 Task: Add Attachment from "Attach a link" to Card Card0000000192 in Board Board0000000048 in Workspace WS0000000016 in Trello. Add Cover Red to Card Card0000000192 in Board Board0000000048 in Workspace WS0000000016 in Trello. Add "Join Card" Button Button0000000192  to Card Card0000000192 in Board Board0000000048 in Workspace WS0000000016 in Trello. Add Description DS0000000192 to Card Card0000000192 in Board Board0000000048 in Workspace WS0000000016 in Trello. Add Comment CM0000000192 to Card Card0000000192 in Board Board0000000048 in Workspace WS0000000016 in Trello
Action: Mouse moved to (645, 33)
Screenshot: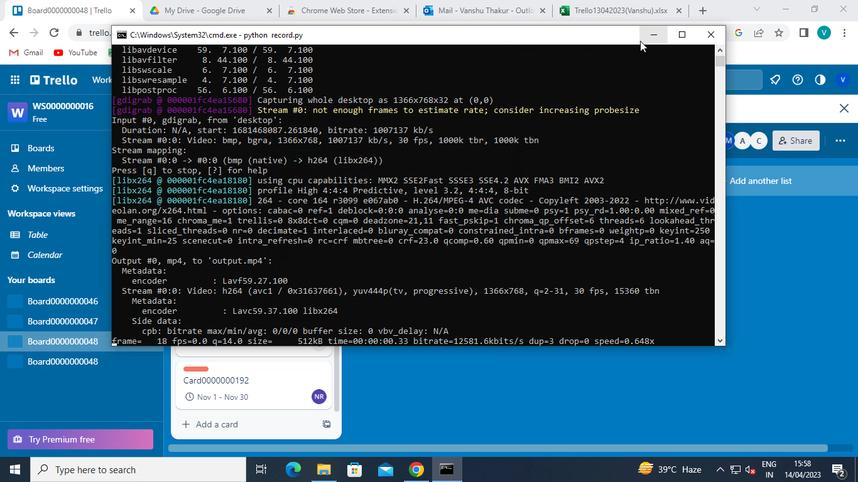 
Action: Mouse pressed left at (645, 33)
Screenshot: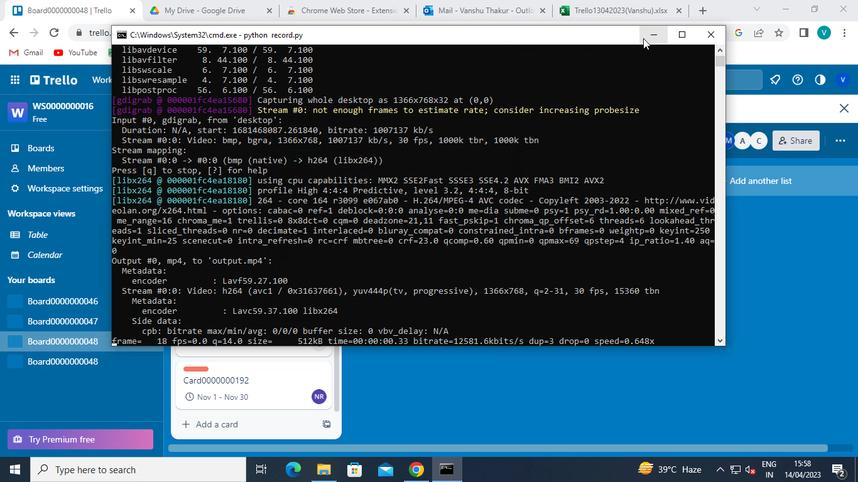
Action: Mouse moved to (257, 389)
Screenshot: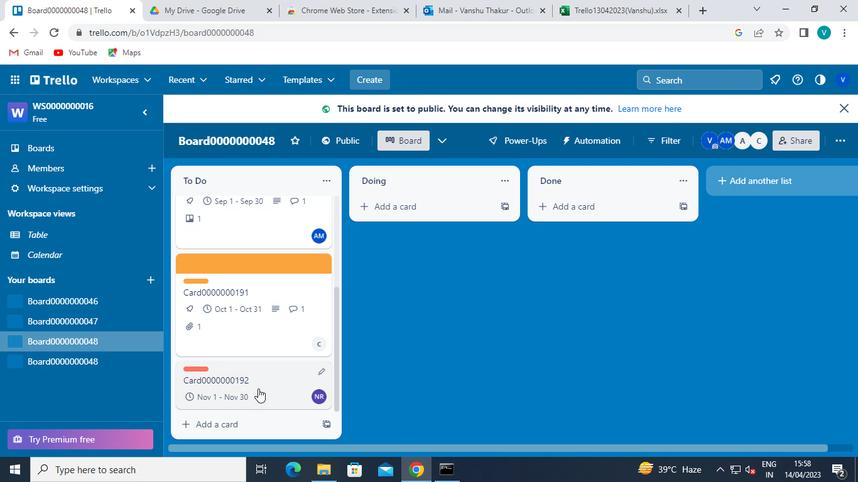 
Action: Mouse pressed left at (257, 389)
Screenshot: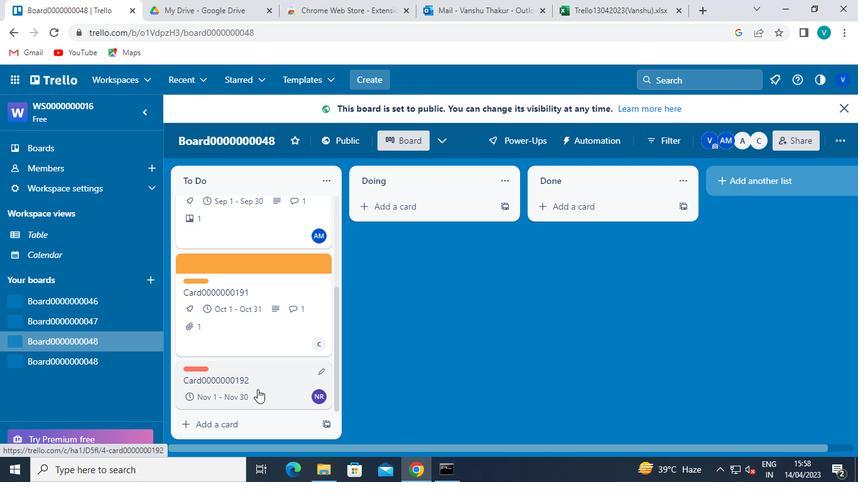 
Action: Mouse moved to (573, 325)
Screenshot: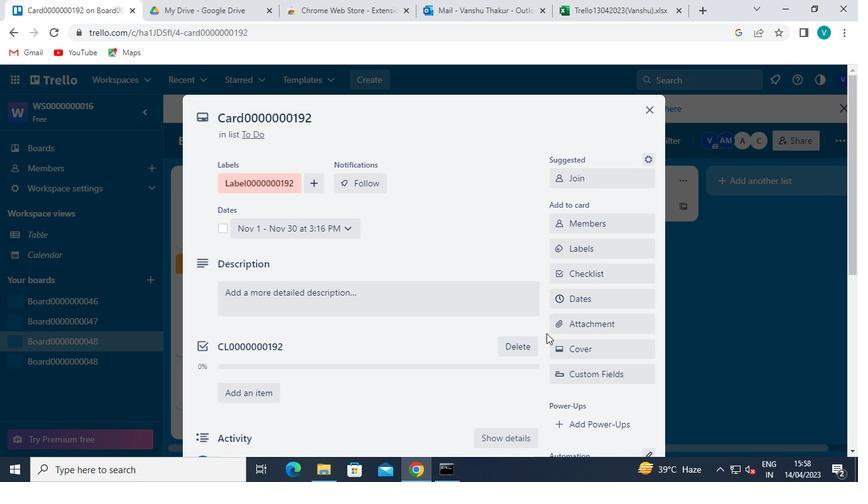 
Action: Mouse pressed left at (573, 325)
Screenshot: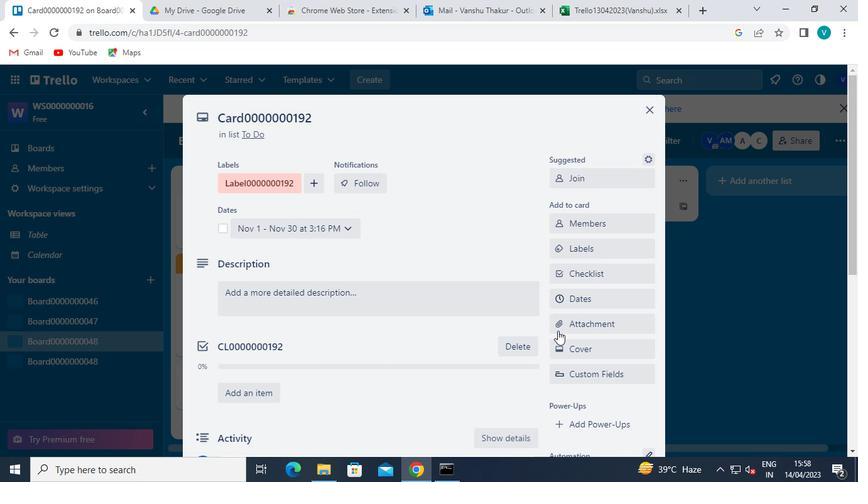 
Action: Mouse moved to (592, 279)
Screenshot: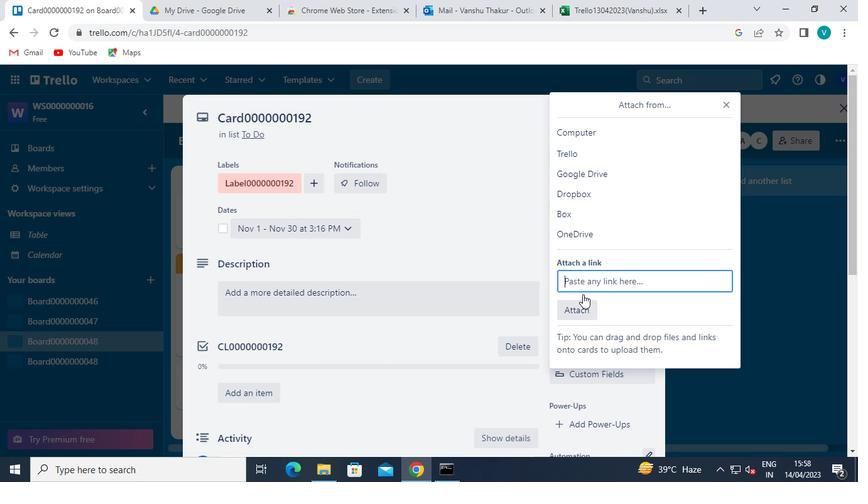 
Action: Mouse pressed left at (592, 279)
Screenshot: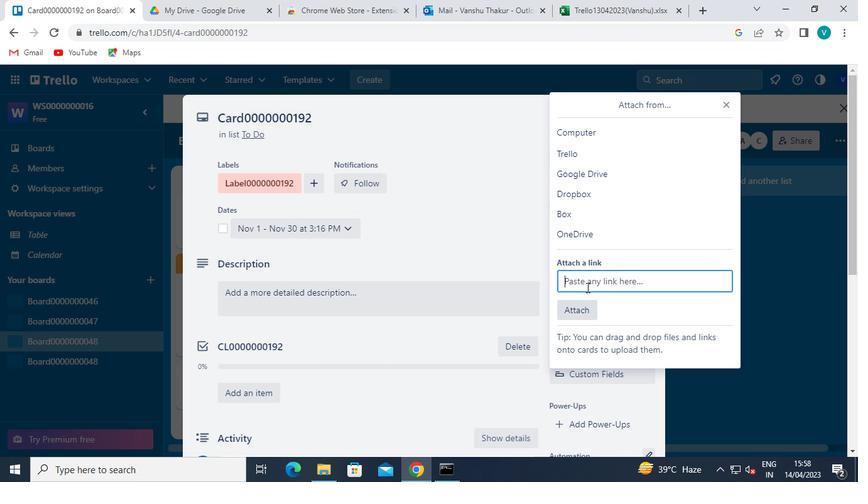 
Action: Keyboard Key.ctrl_l
Screenshot: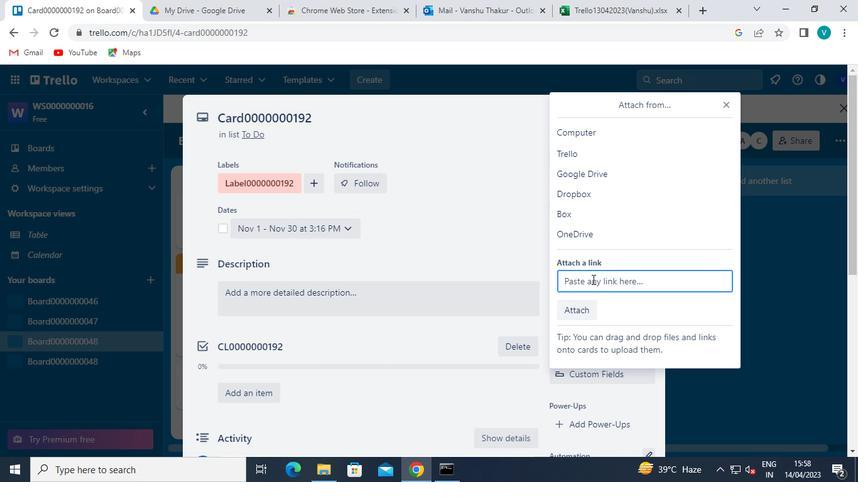 
Action: Keyboard \x16
Screenshot: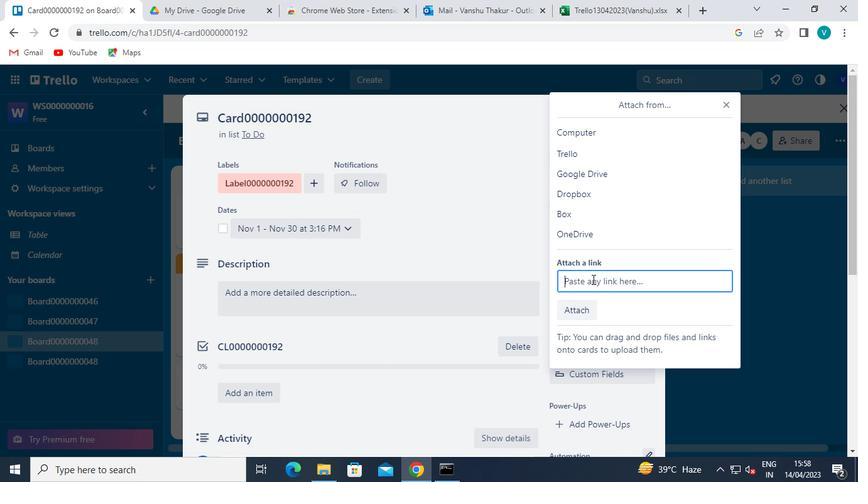
Action: Mouse moved to (574, 348)
Screenshot: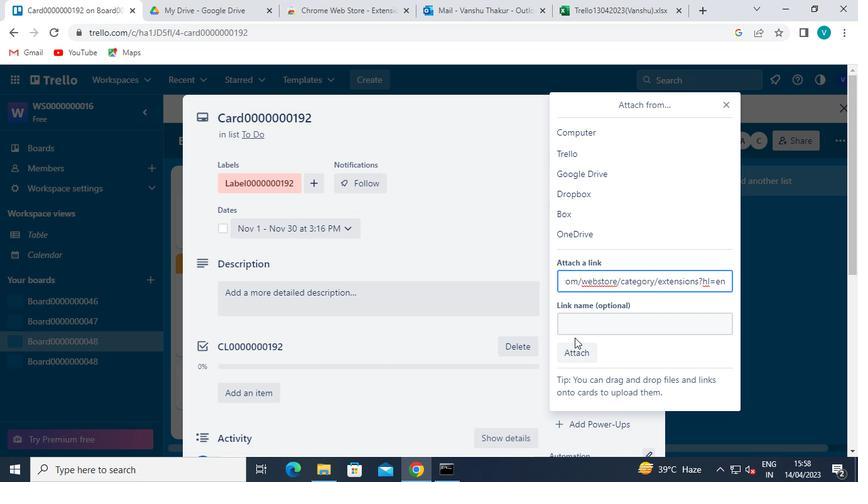 
Action: Mouse pressed left at (574, 348)
Screenshot: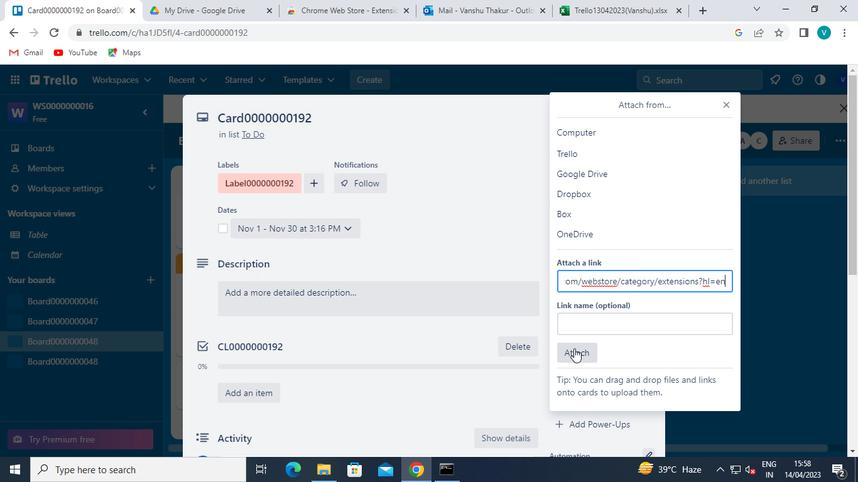 
Action: Mouse moved to (578, 353)
Screenshot: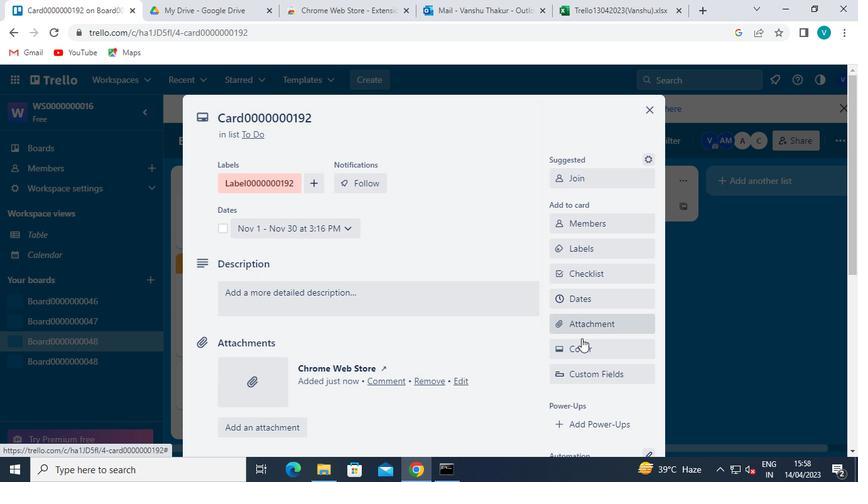 
Action: Mouse pressed left at (578, 353)
Screenshot: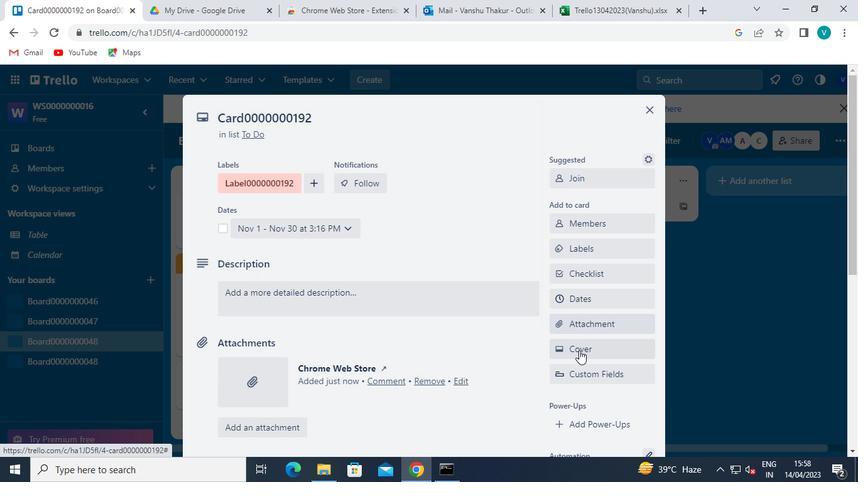 
Action: Mouse moved to (688, 220)
Screenshot: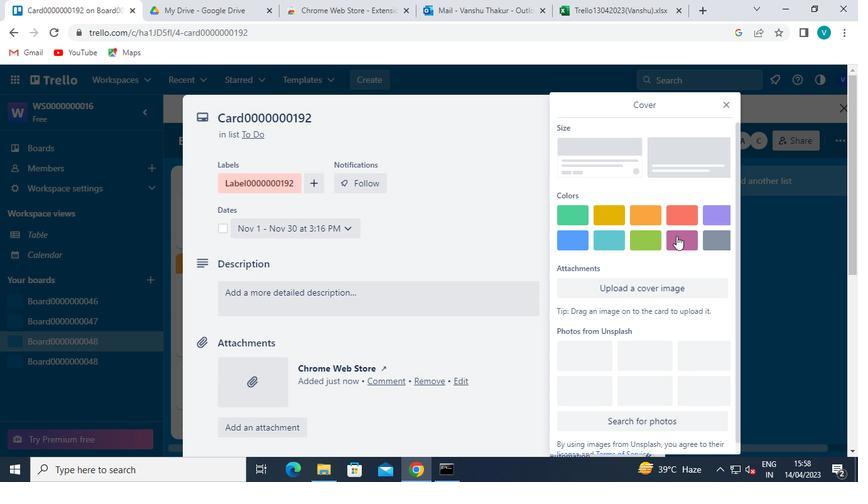 
Action: Mouse pressed left at (688, 220)
Screenshot: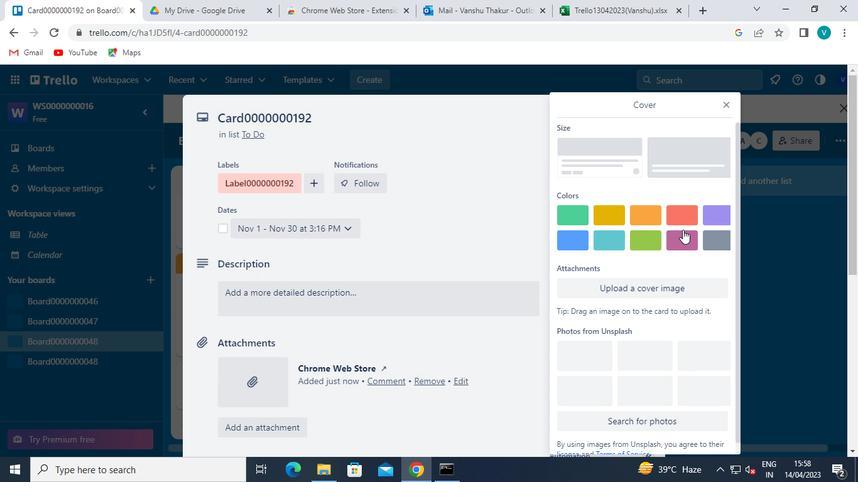 
Action: Mouse moved to (728, 105)
Screenshot: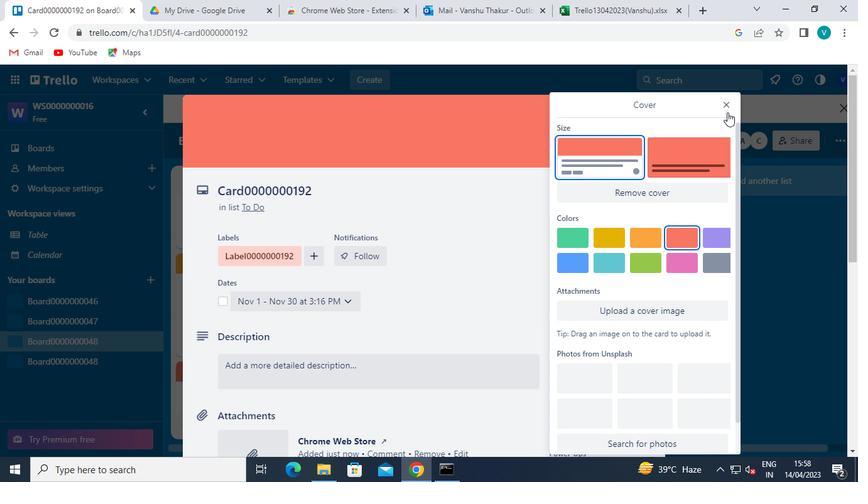 
Action: Mouse pressed left at (728, 105)
Screenshot: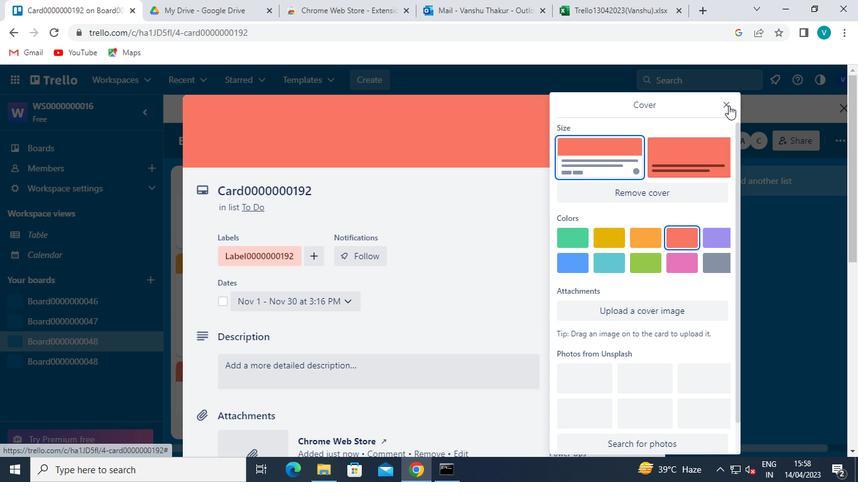 
Action: Mouse moved to (594, 413)
Screenshot: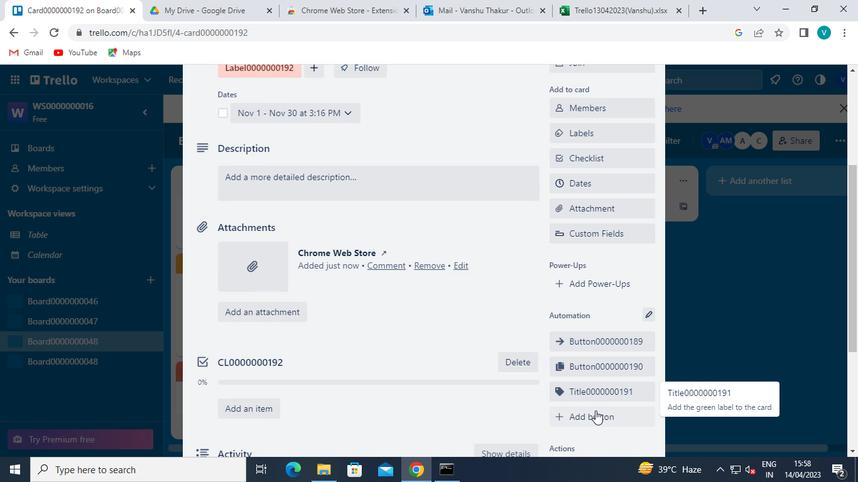 
Action: Mouse pressed left at (594, 413)
Screenshot: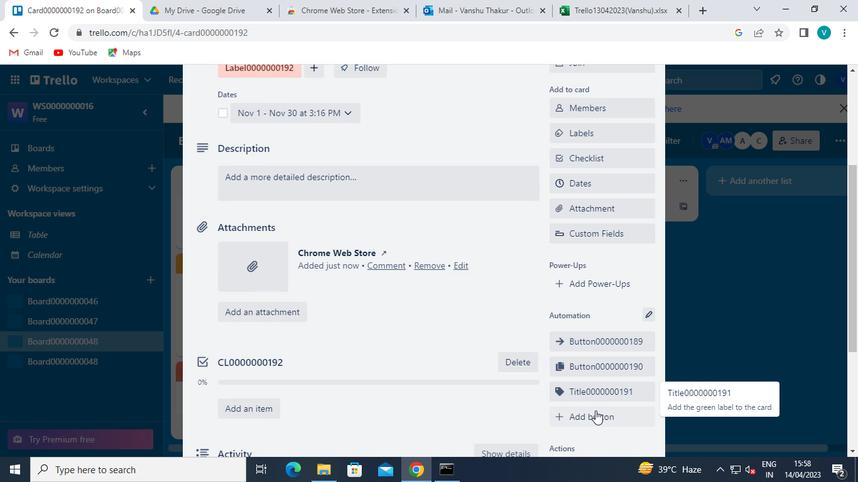 
Action: Mouse moved to (607, 239)
Screenshot: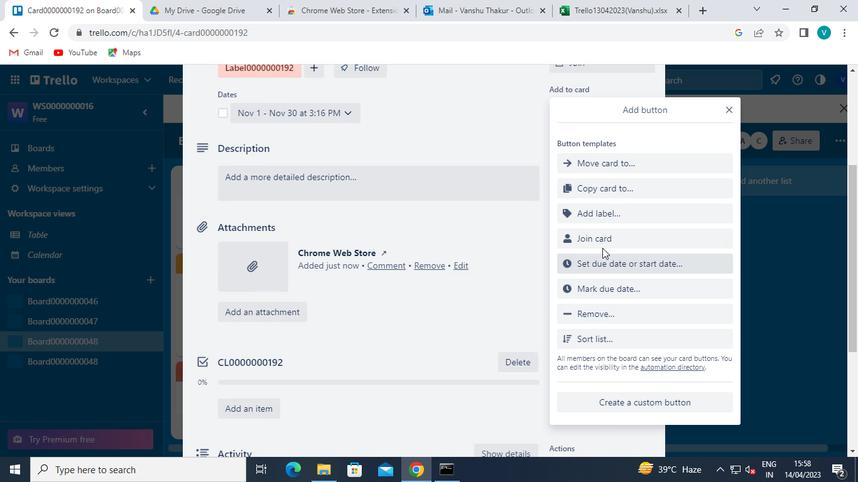 
Action: Mouse pressed left at (607, 239)
Screenshot: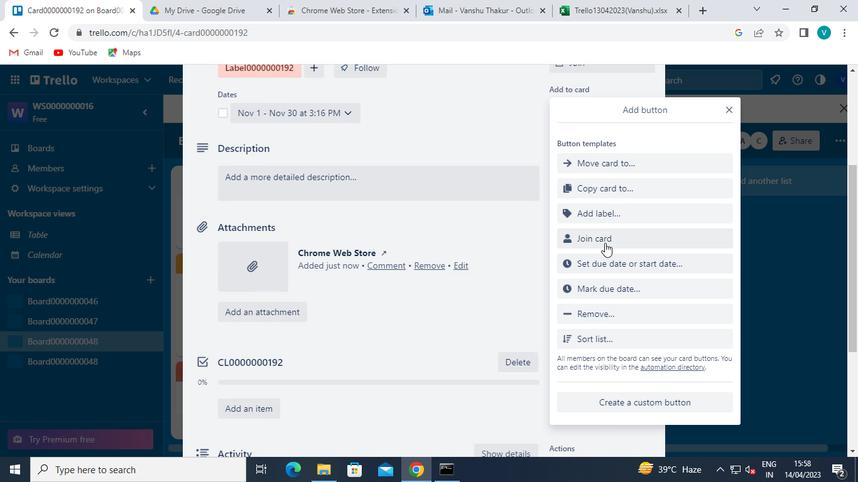 
Action: Mouse moved to (621, 239)
Screenshot: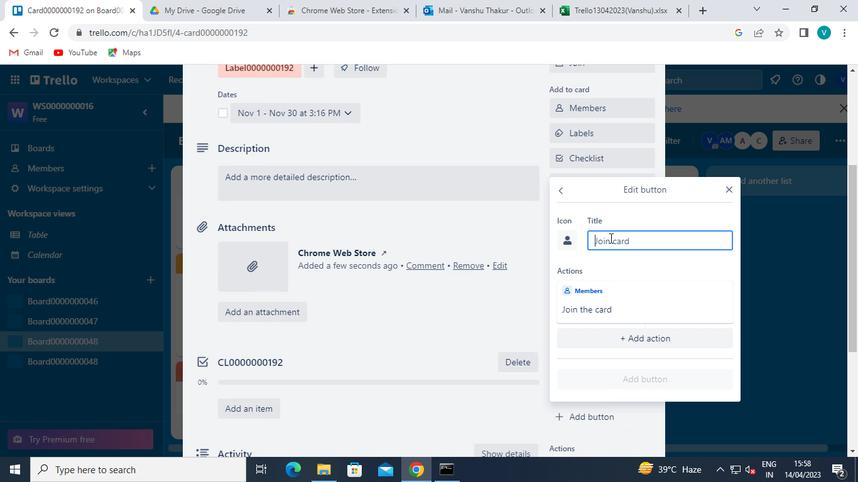 
Action: Keyboard Key.shift
Screenshot: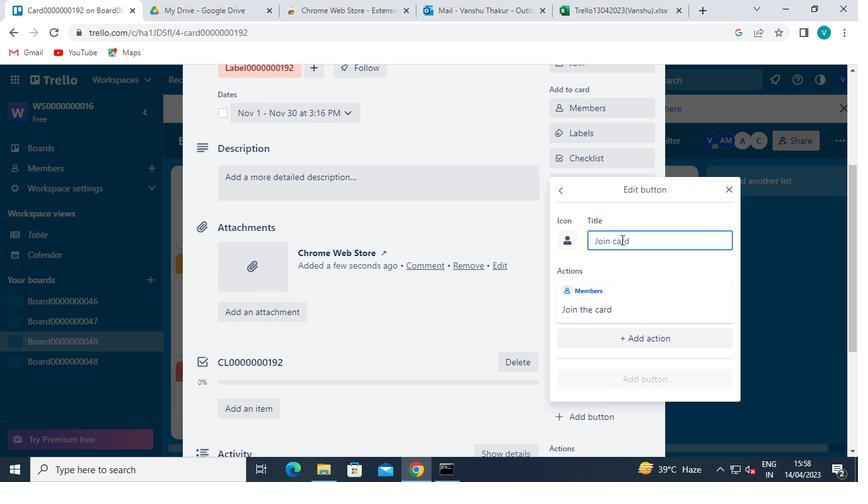 
Action: Keyboard B
Screenshot: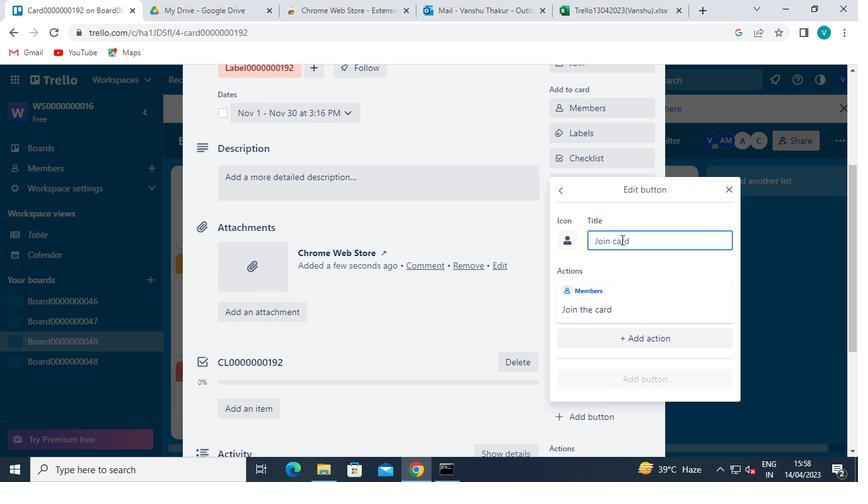 
Action: Keyboard u
Screenshot: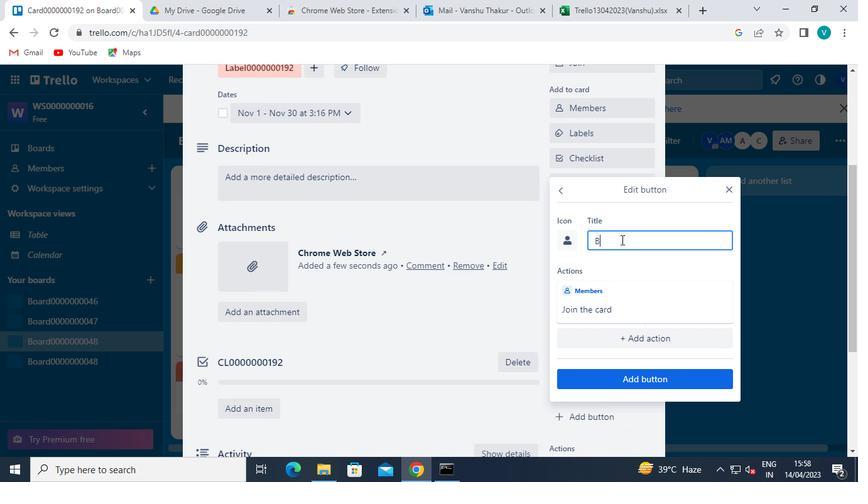 
Action: Keyboard t
Screenshot: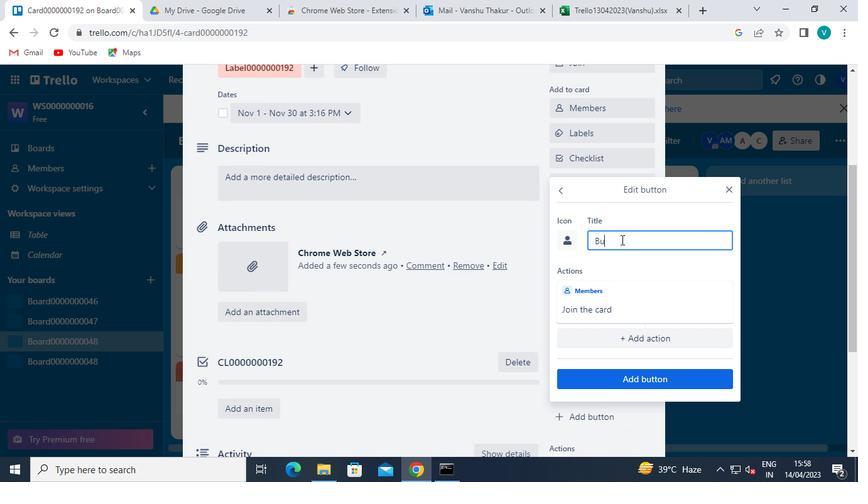 
Action: Keyboard t
Screenshot: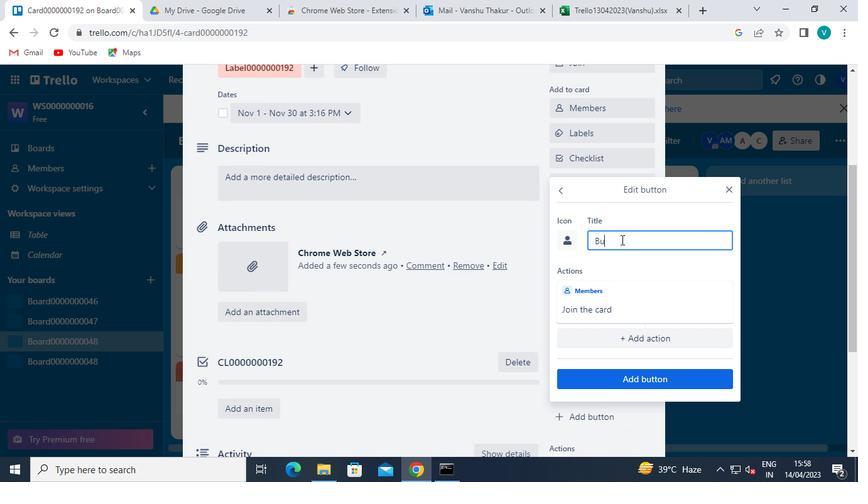 
Action: Keyboard o
Screenshot: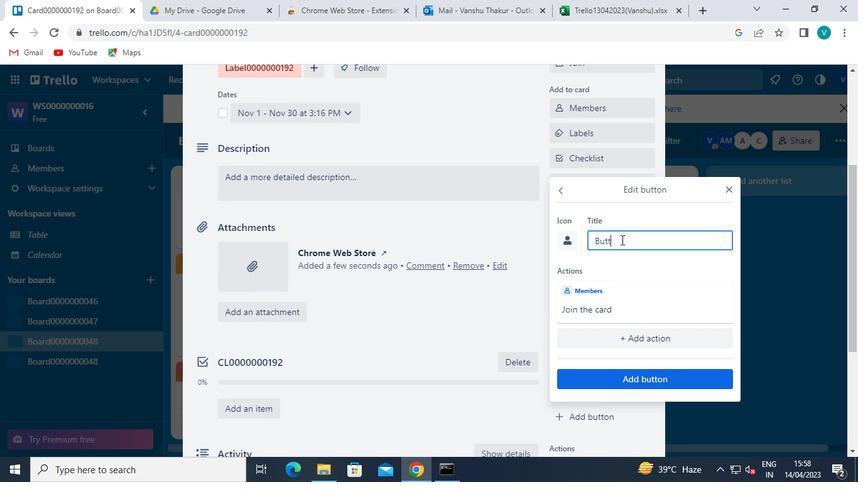 
Action: Keyboard n
Screenshot: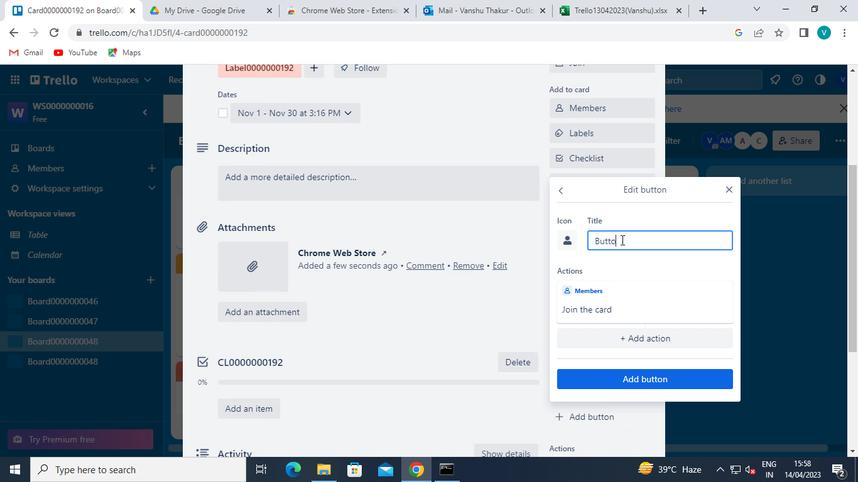 
Action: Keyboard <96>
Screenshot: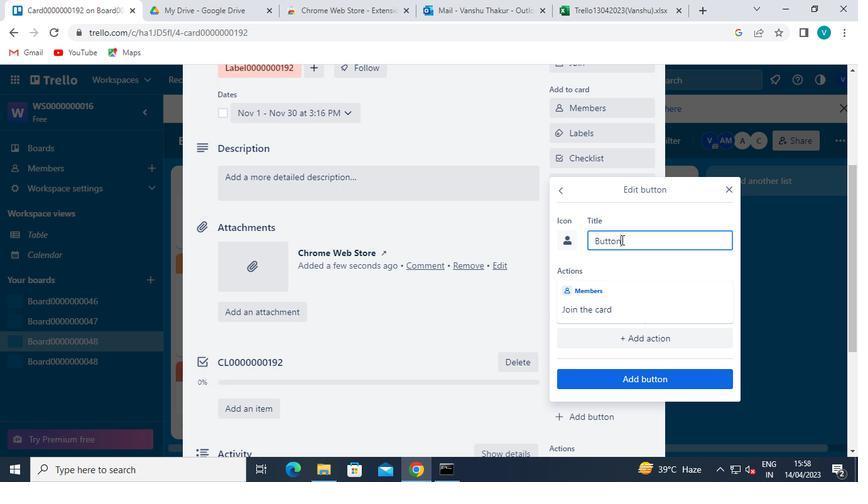 
Action: Keyboard <96>
Screenshot: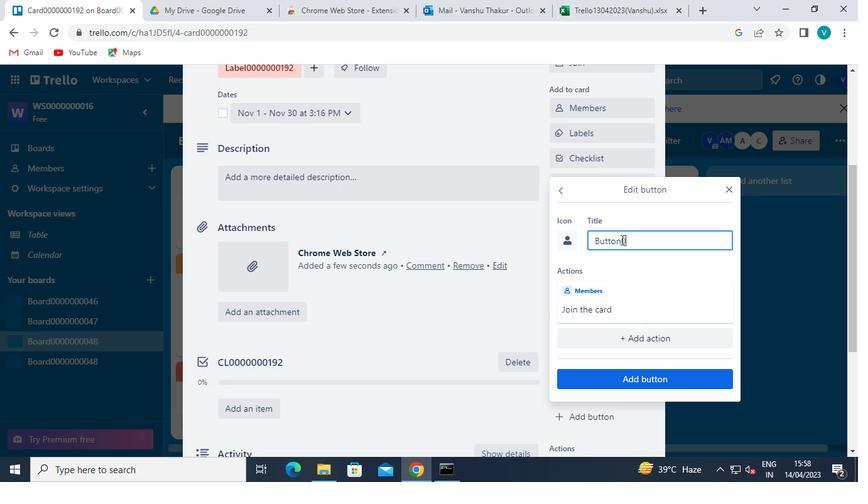 
Action: Keyboard <96>
Screenshot: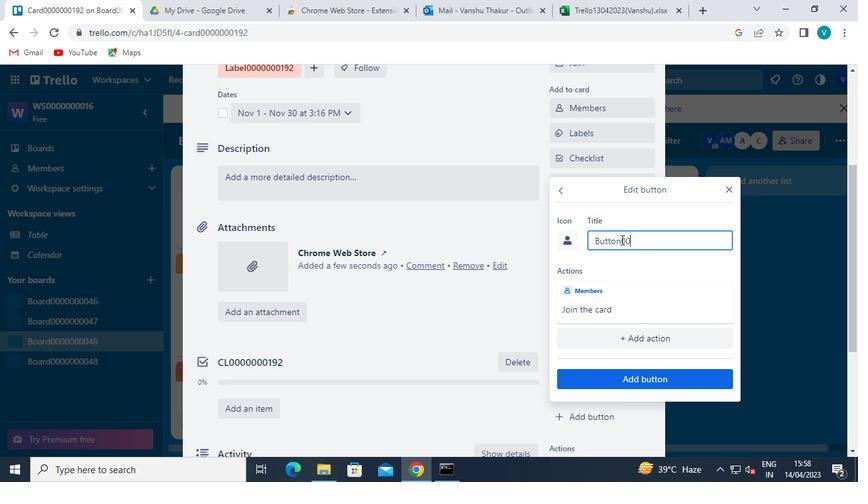 
Action: Keyboard <96>
Screenshot: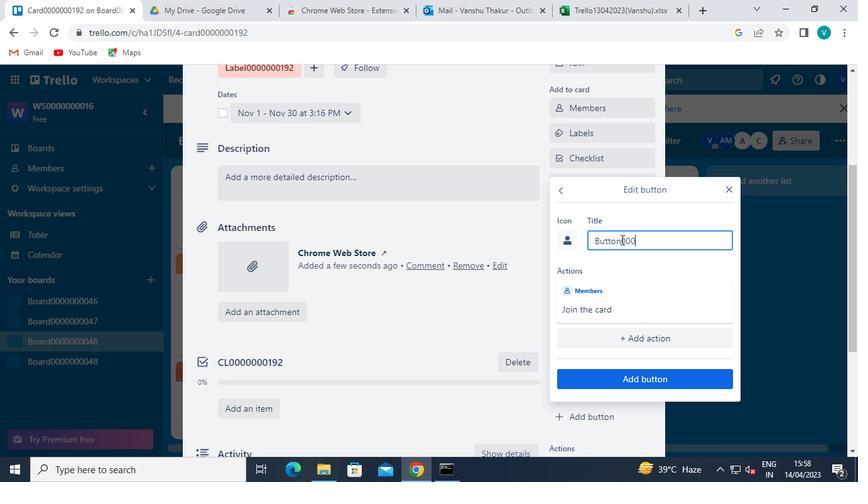 
Action: Keyboard <96>
Screenshot: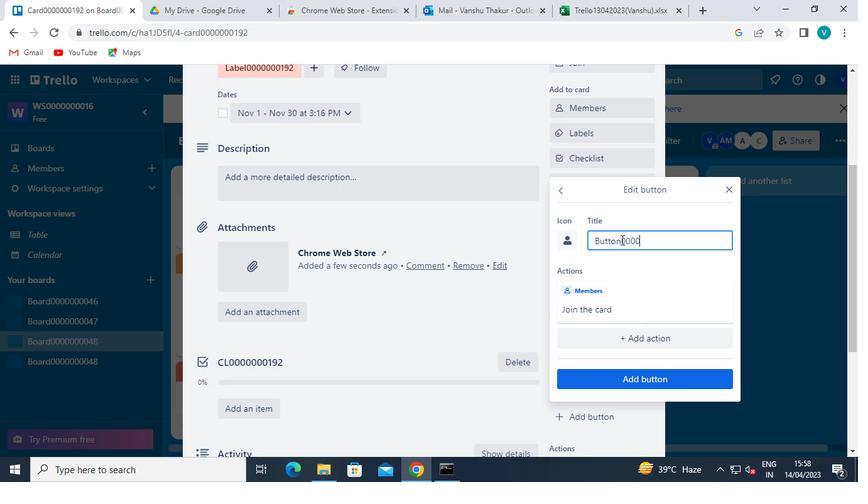 
Action: Keyboard <96>
Screenshot: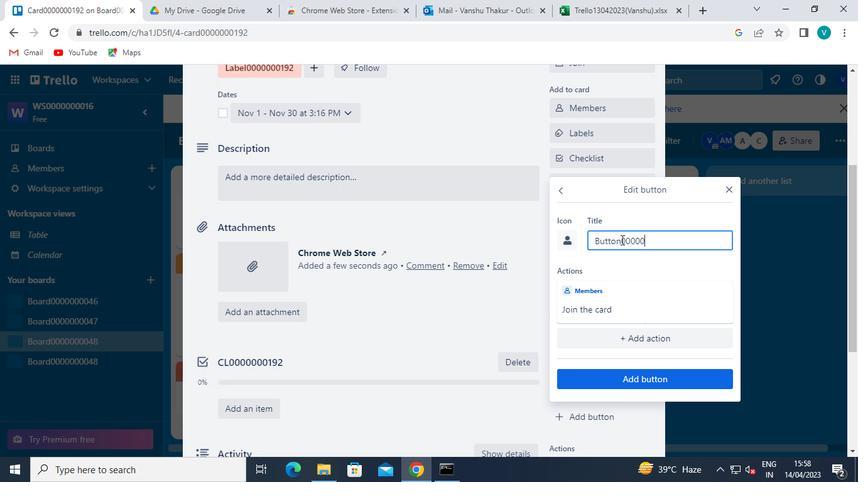 
Action: Keyboard <96>
Screenshot: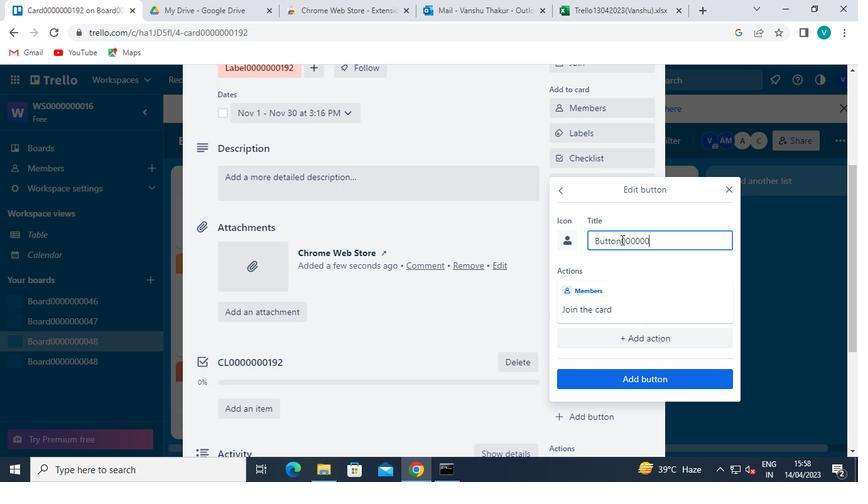 
Action: Keyboard <97>
Screenshot: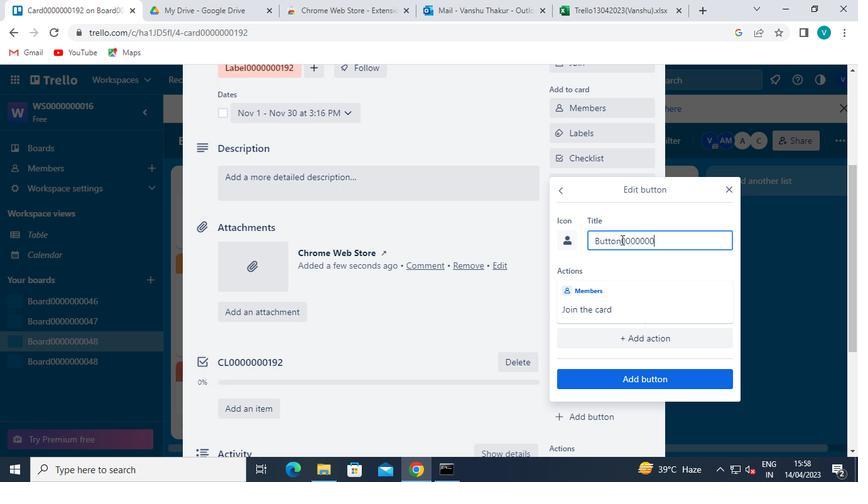 
Action: Keyboard <105>
Screenshot: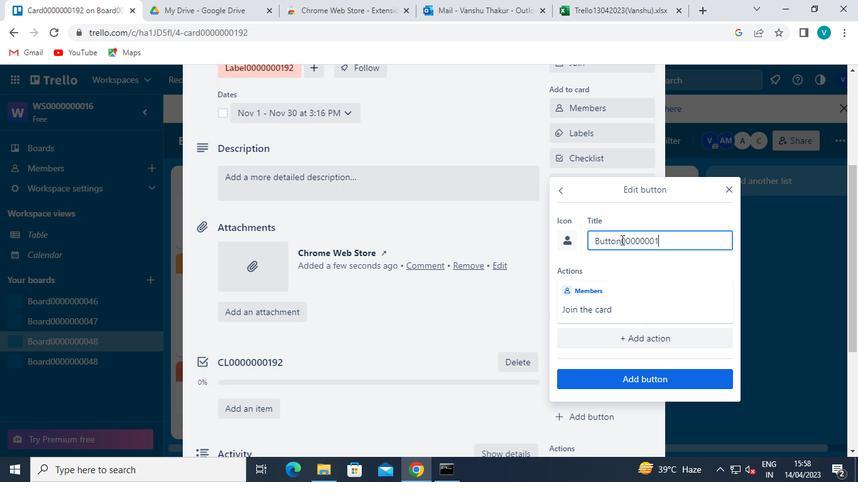 
Action: Keyboard <98>
Screenshot: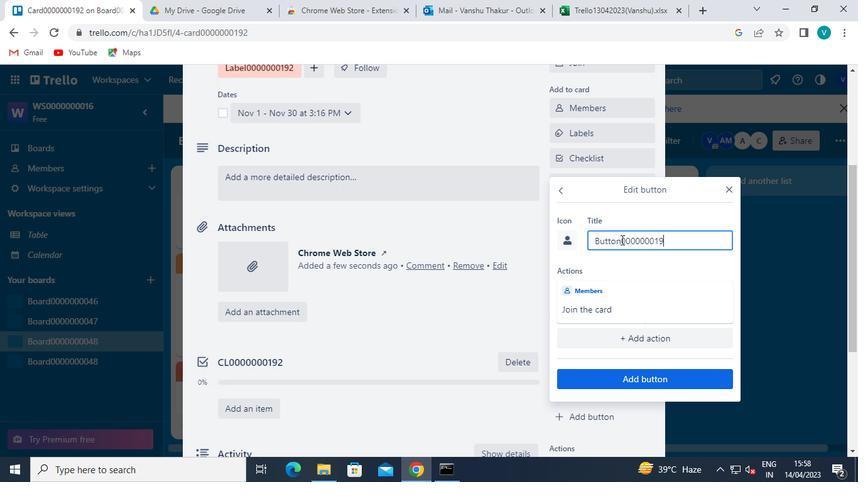 
Action: Mouse moved to (635, 376)
Screenshot: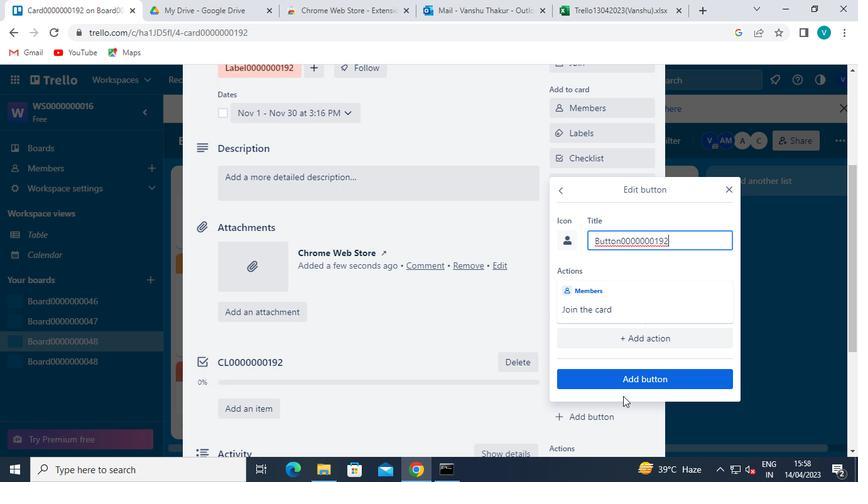
Action: Mouse pressed left at (635, 376)
Screenshot: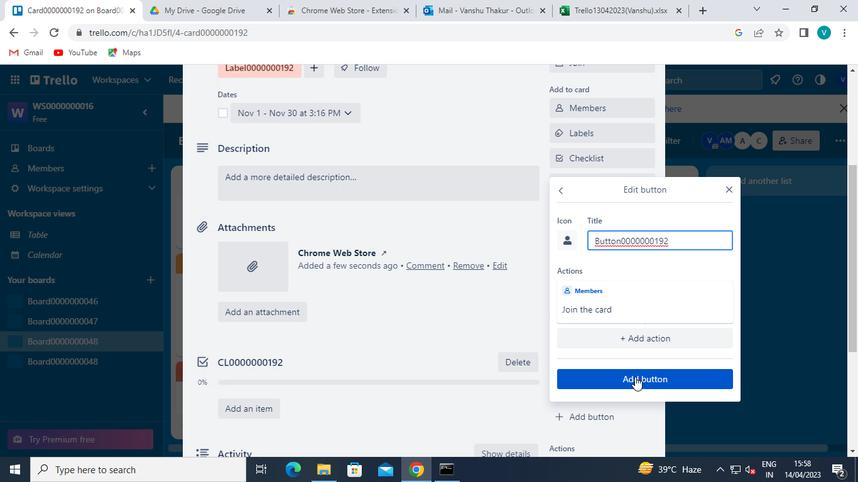 
Action: Mouse moved to (274, 180)
Screenshot: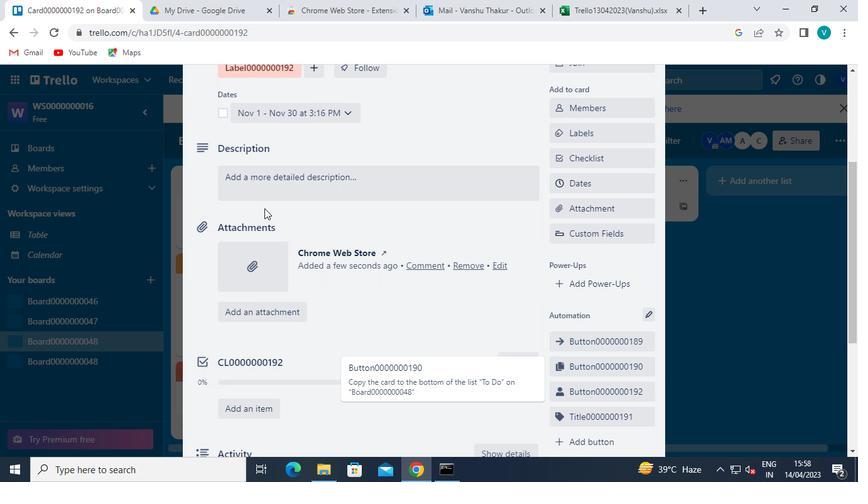 
Action: Mouse pressed left at (274, 180)
Screenshot: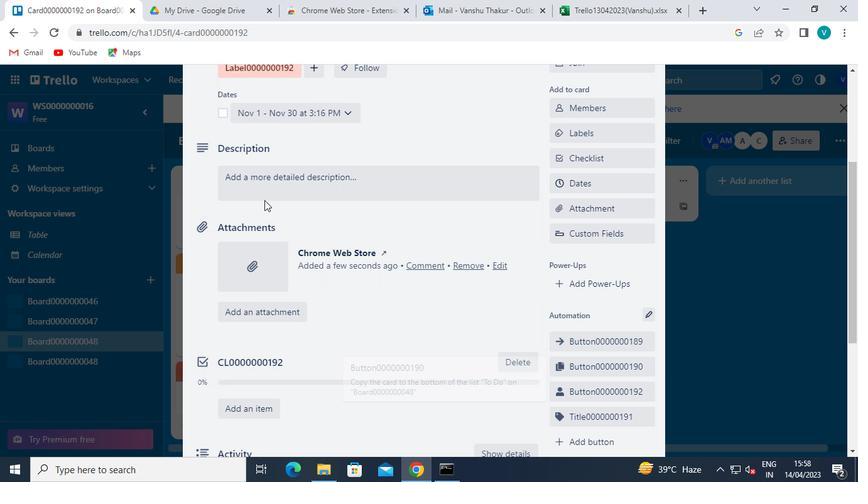 
Action: Mouse moved to (272, 204)
Screenshot: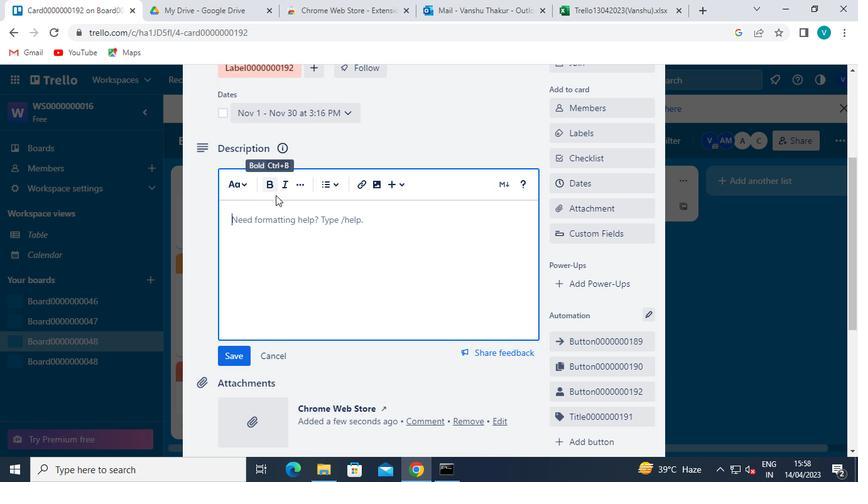 
Action: Keyboard Key.shift
Screenshot: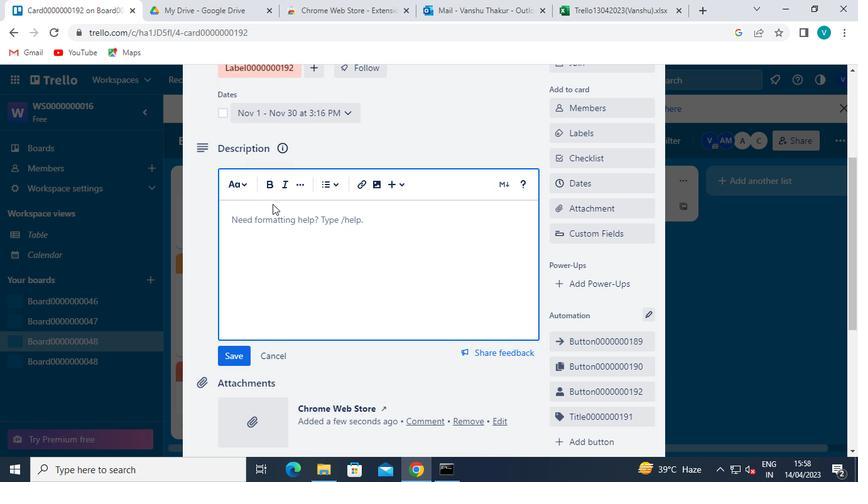 
Action: Keyboard D
Screenshot: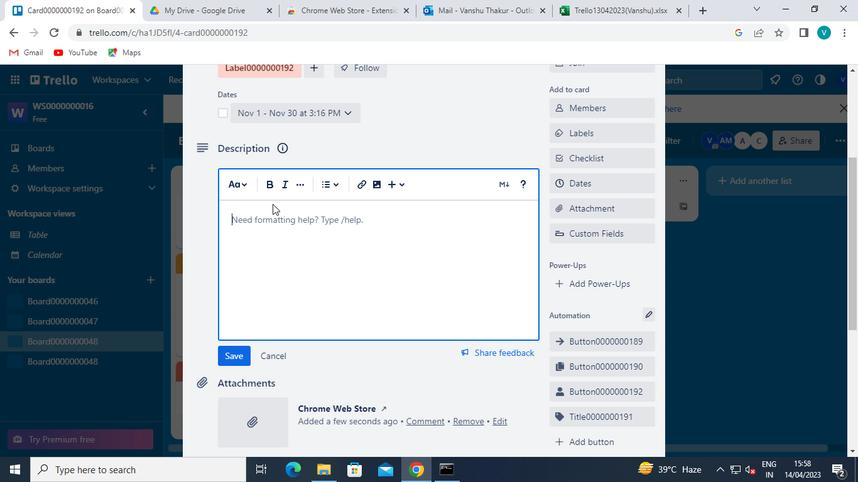 
Action: Keyboard S
Screenshot: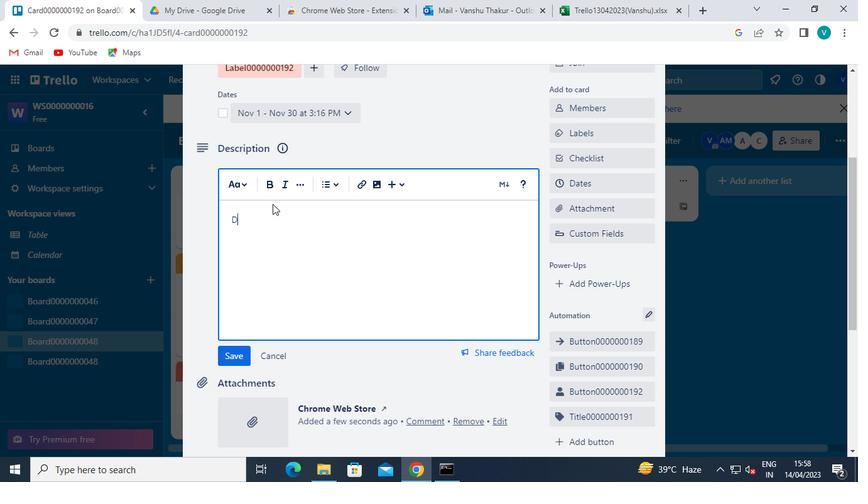 
Action: Keyboard <96>
Screenshot: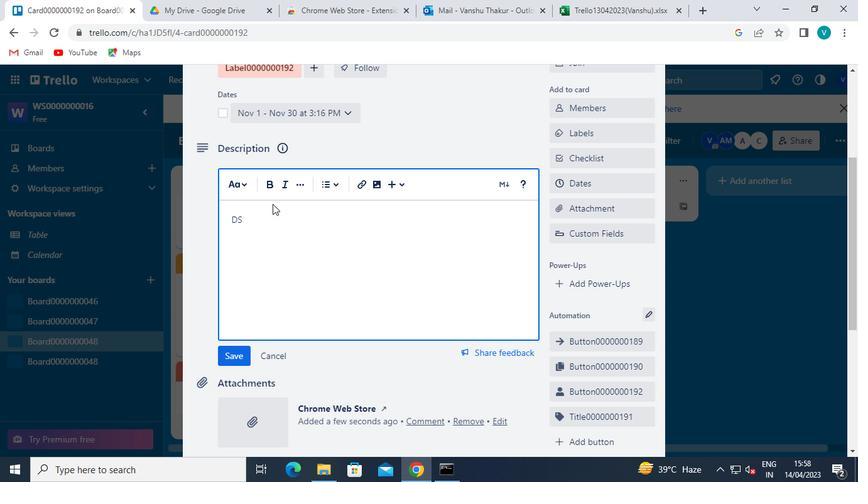 
Action: Keyboard <96>
Screenshot: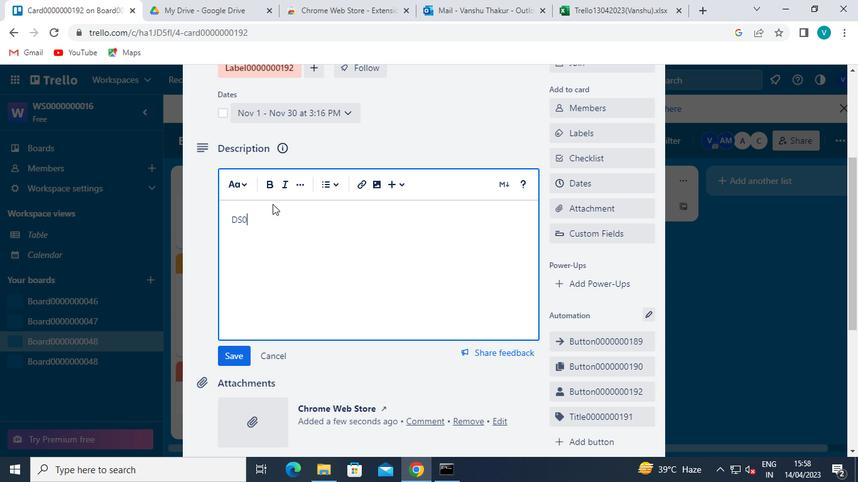 
Action: Keyboard <96>
Screenshot: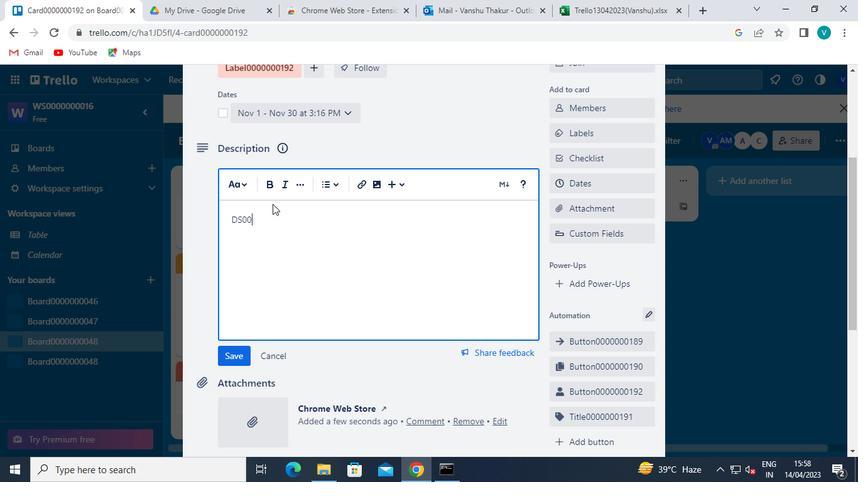 
Action: Keyboard <96>
Screenshot: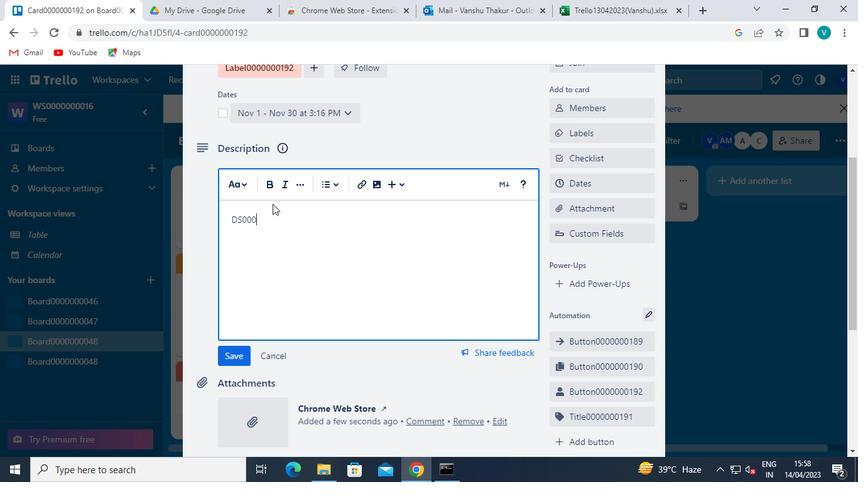 
Action: Keyboard <96>
Screenshot: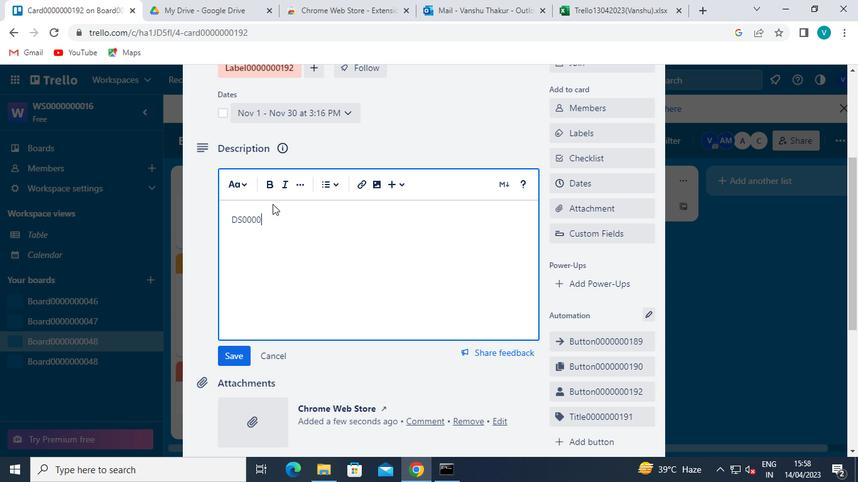 
Action: Keyboard <96>
Screenshot: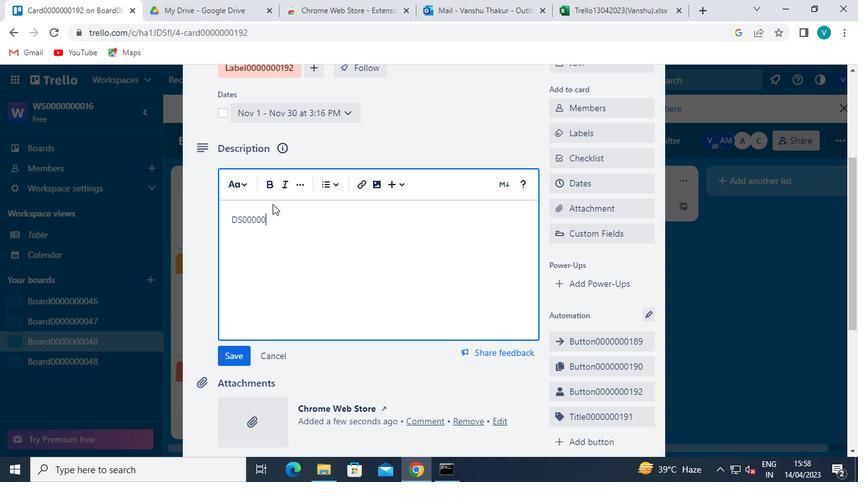 
Action: Keyboard <96>
Screenshot: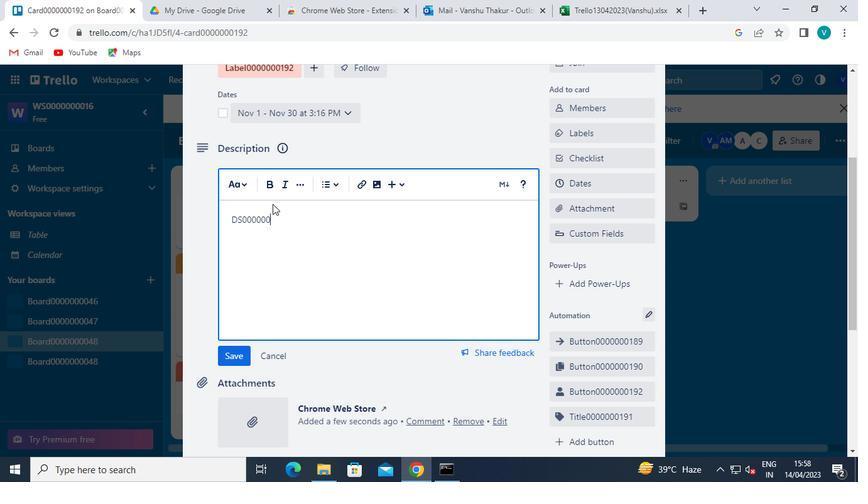 
Action: Keyboard <97>
Screenshot: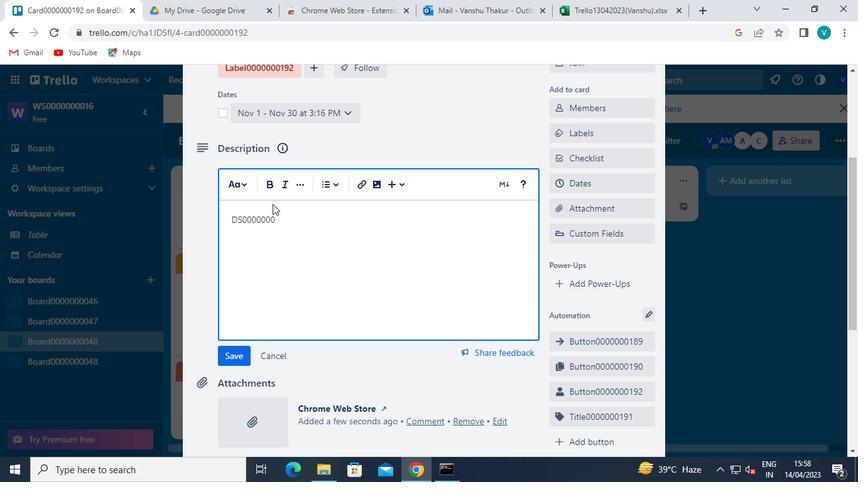
Action: Keyboard <105>
Screenshot: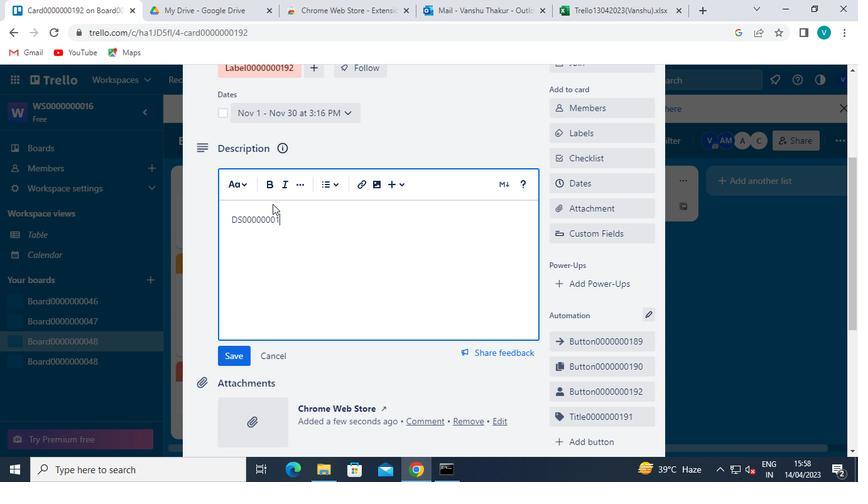 
Action: Keyboard <98>
Screenshot: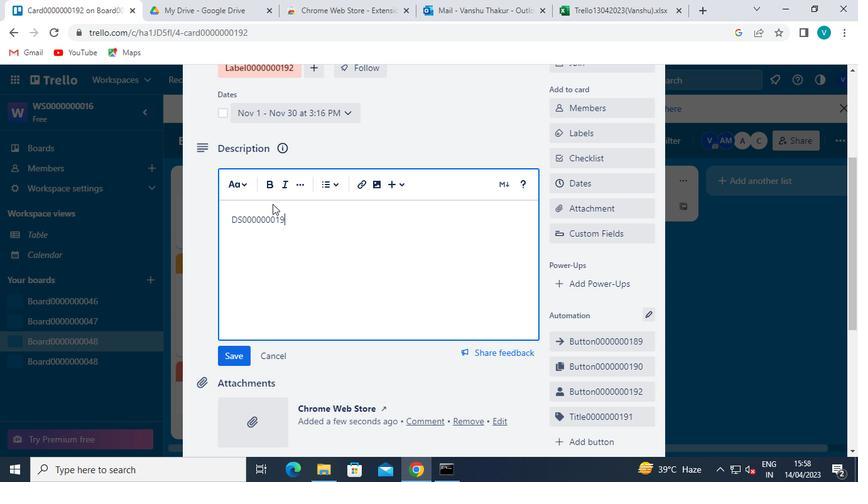 
Action: Mouse moved to (236, 354)
Screenshot: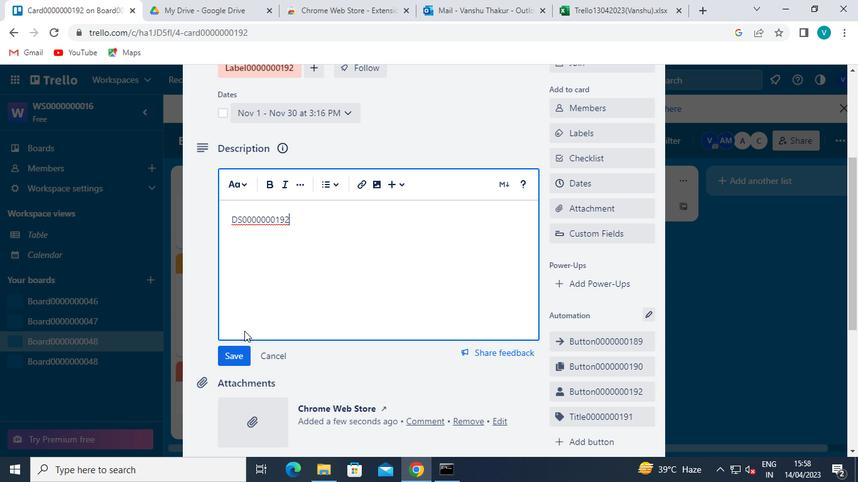 
Action: Mouse pressed left at (236, 354)
Screenshot: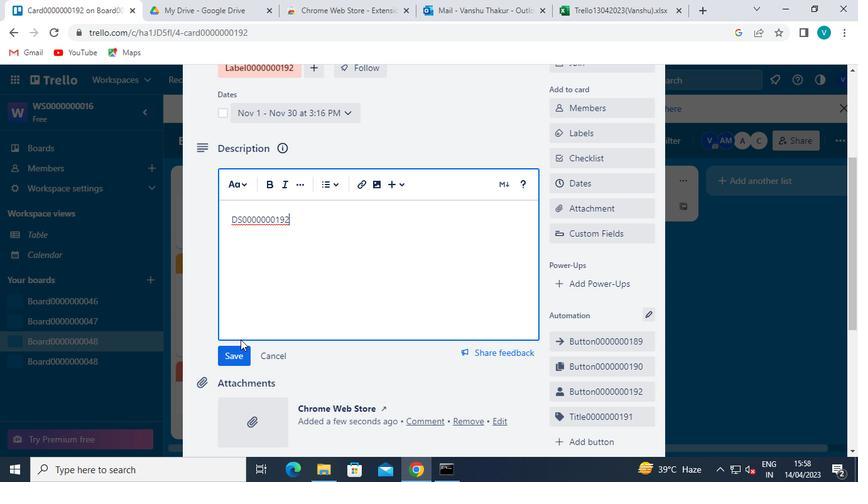
Action: Mouse moved to (287, 234)
Screenshot: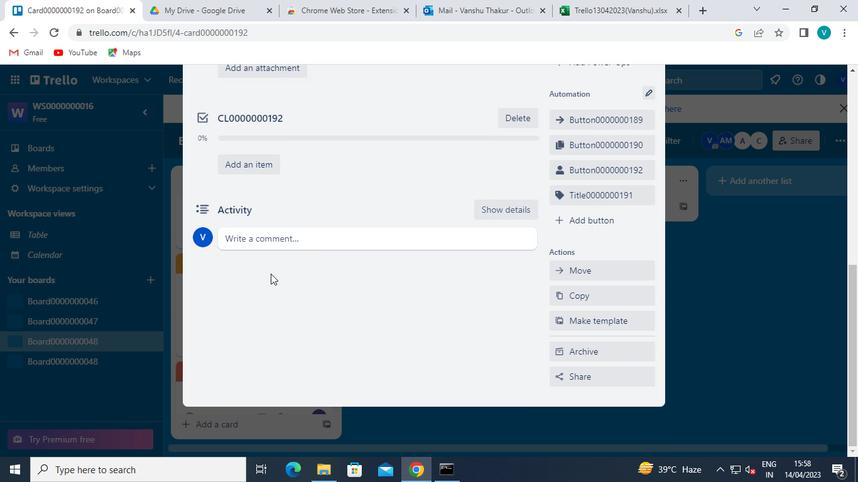 
Action: Mouse pressed left at (287, 234)
Screenshot: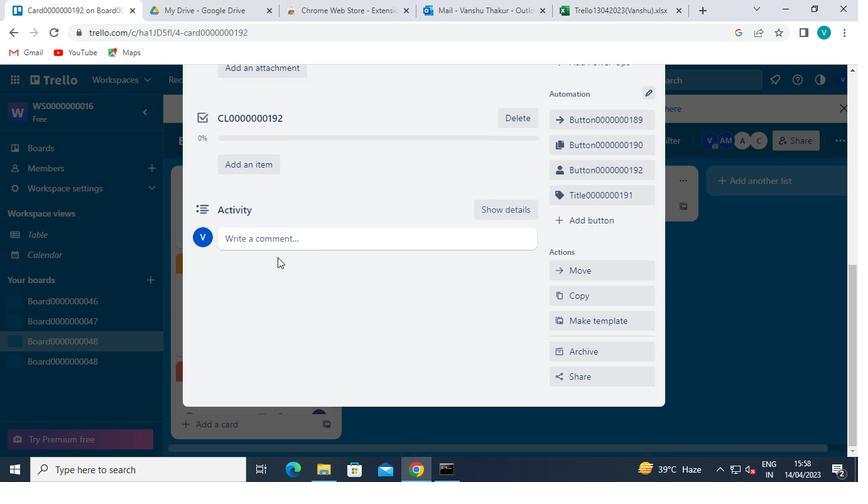 
Action: Mouse moved to (285, 233)
Screenshot: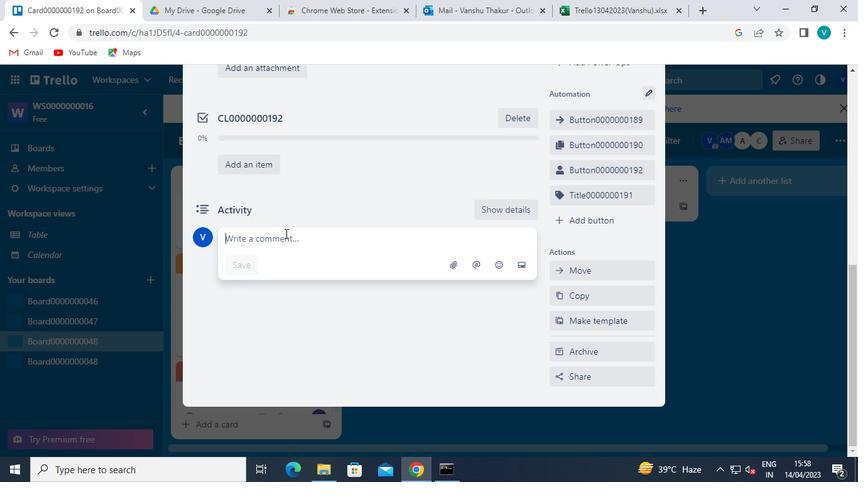 
Action: Keyboard Key.shift
Screenshot: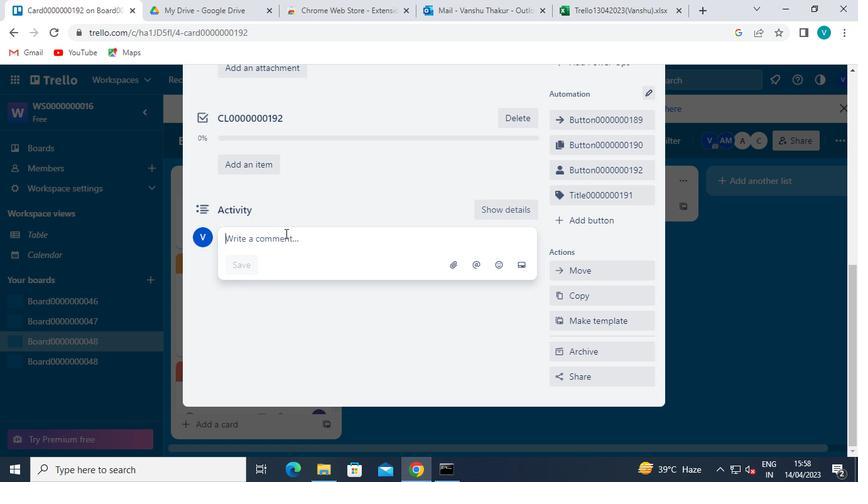 
Action: Keyboard C
Screenshot: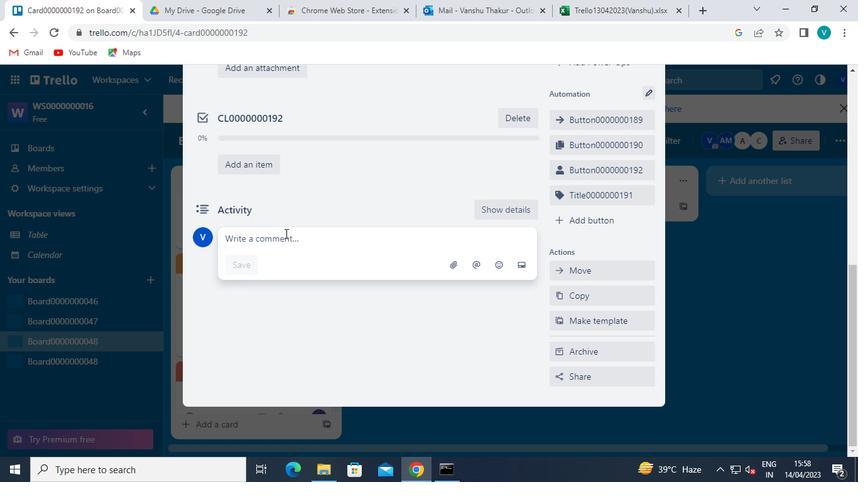 
Action: Keyboard M
Screenshot: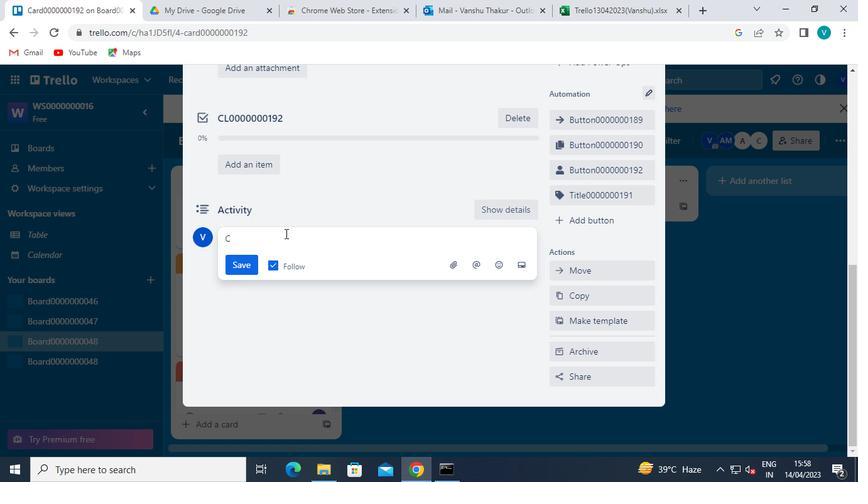 
Action: Keyboard <96>
Screenshot: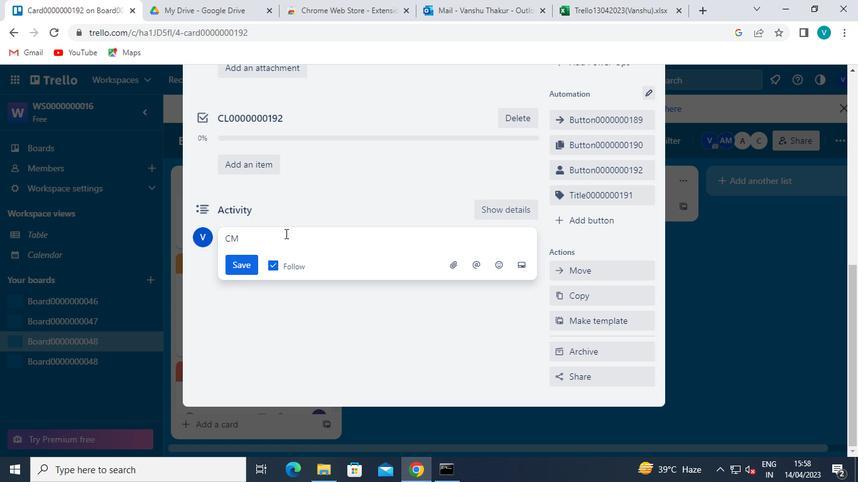 
Action: Keyboard <96>
Screenshot: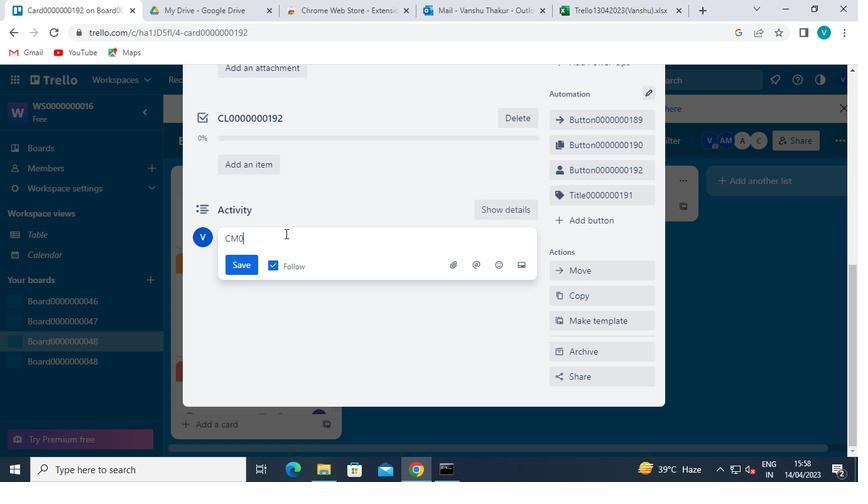 
Action: Keyboard <96>
Screenshot: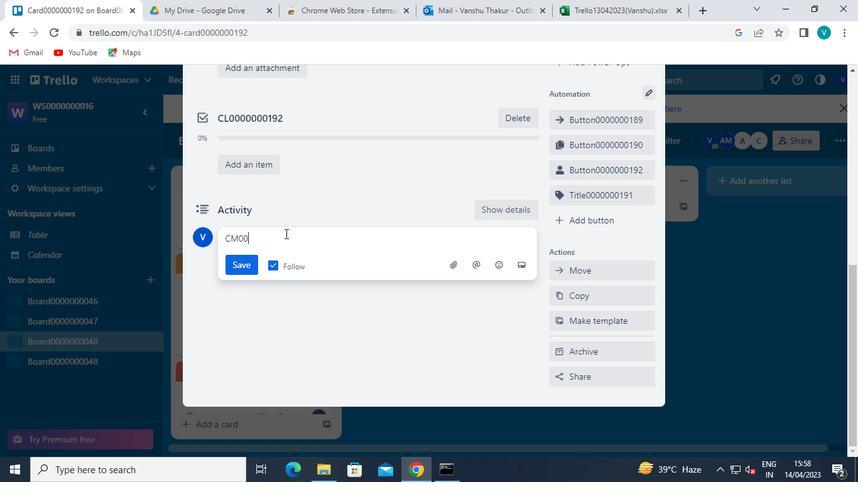 
Action: Keyboard <96>
Screenshot: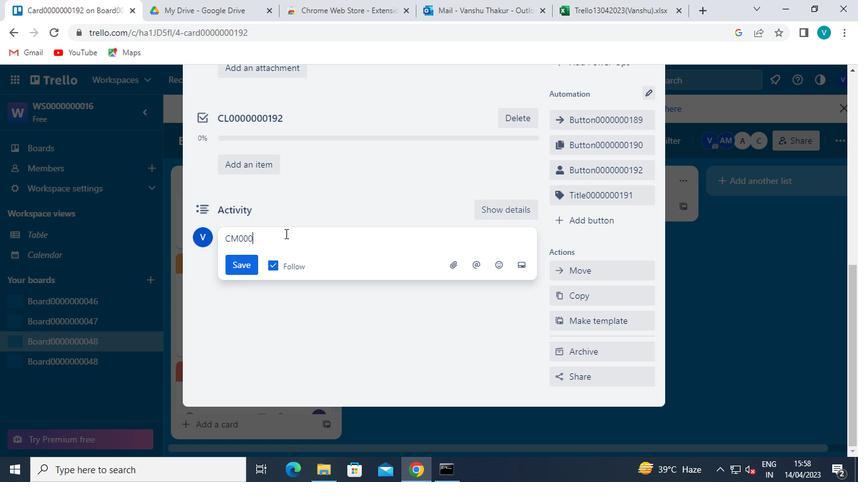 
Action: Keyboard <96>
Screenshot: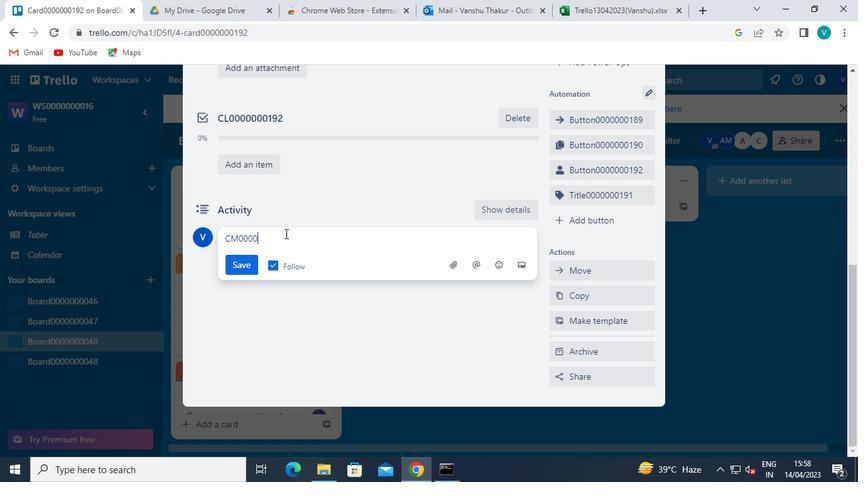 
Action: Keyboard <96>
Screenshot: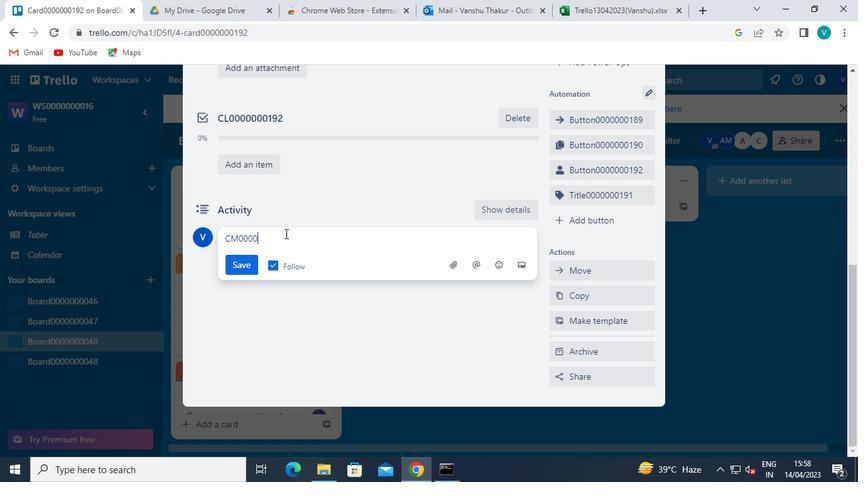 
Action: Keyboard <96>
Screenshot: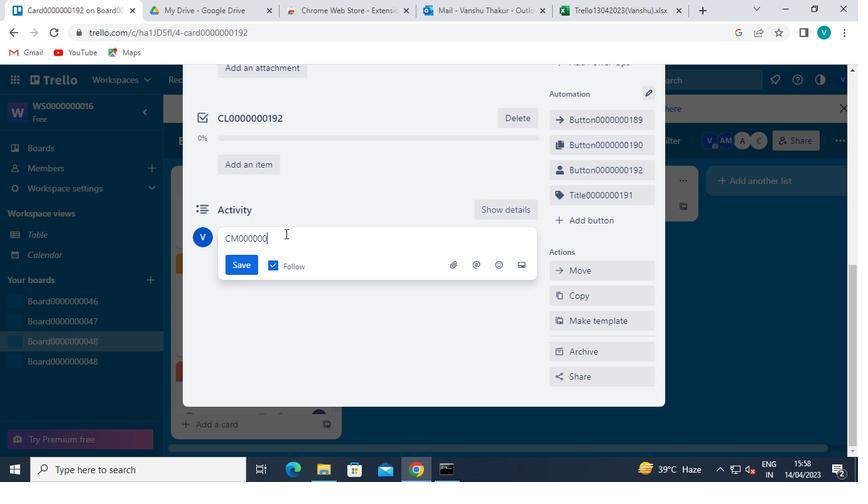
Action: Keyboard <97>
Screenshot: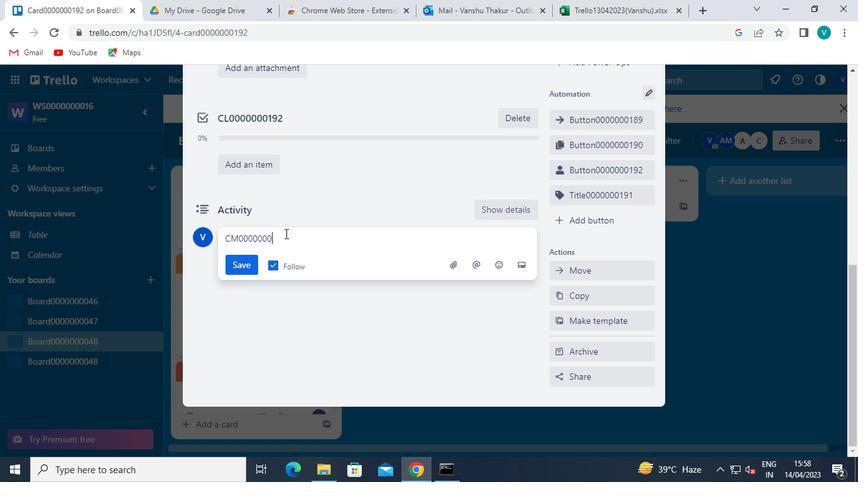 
Action: Keyboard <105>
Screenshot: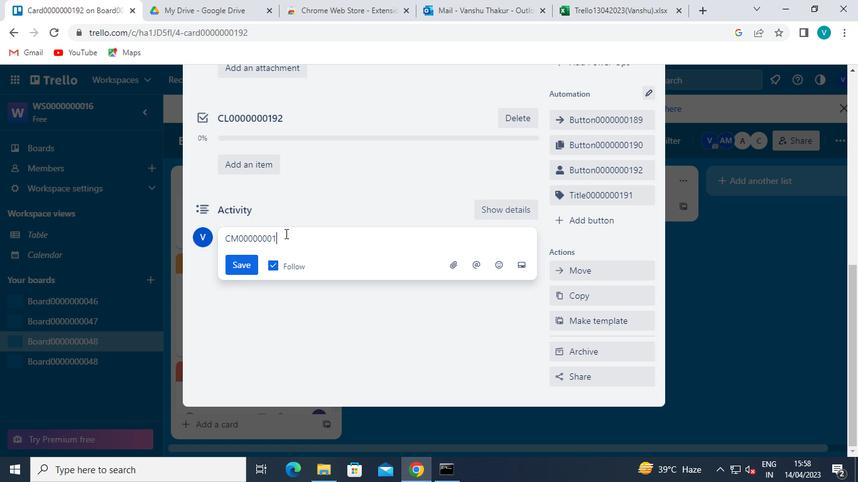 
Action: Keyboard <98>
Screenshot: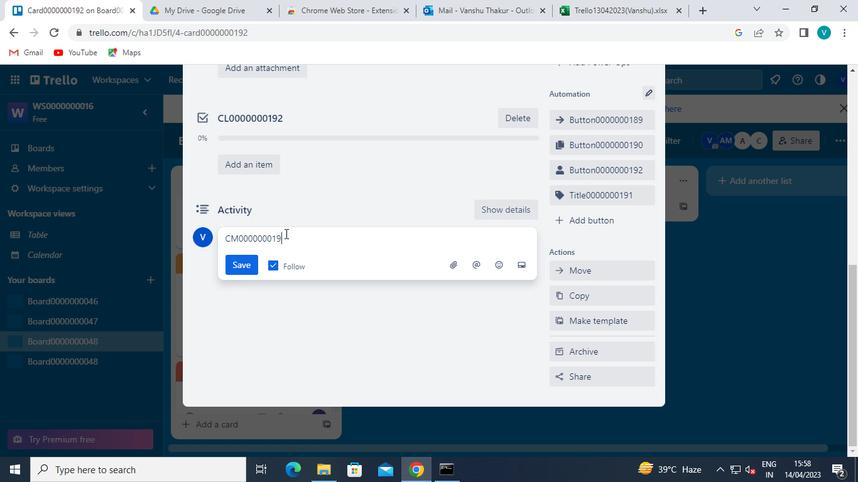 
Action: Mouse moved to (246, 265)
Screenshot: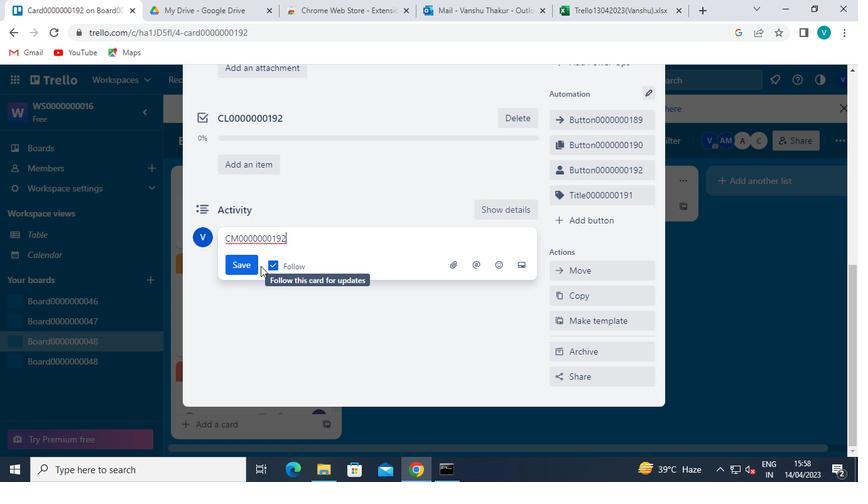 
Action: Mouse pressed left at (246, 265)
Screenshot: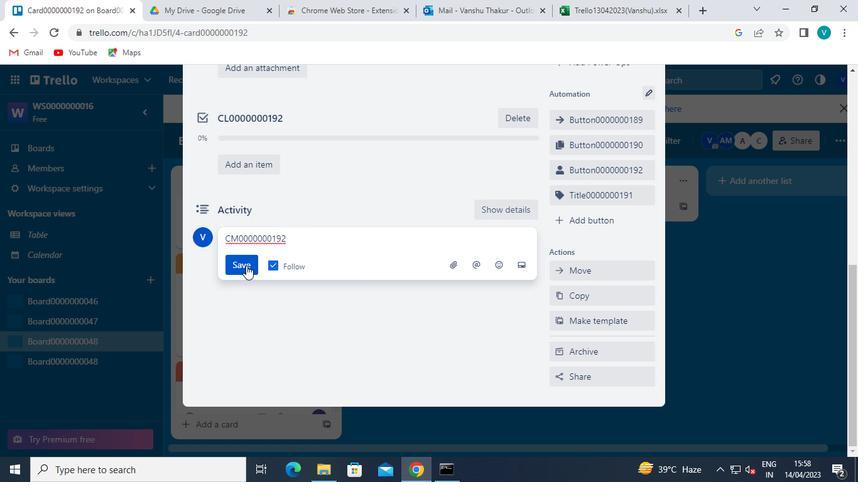 
Action: Mouse moved to (442, 476)
Screenshot: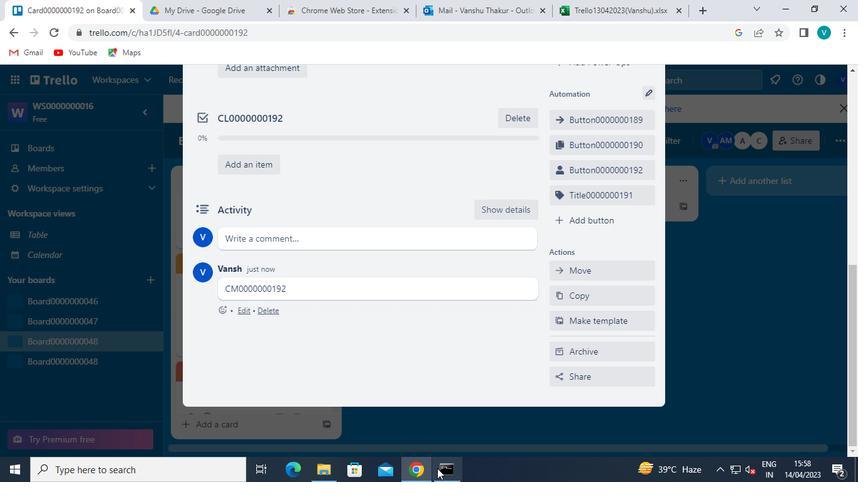 
Action: Mouse pressed left at (442, 476)
Screenshot: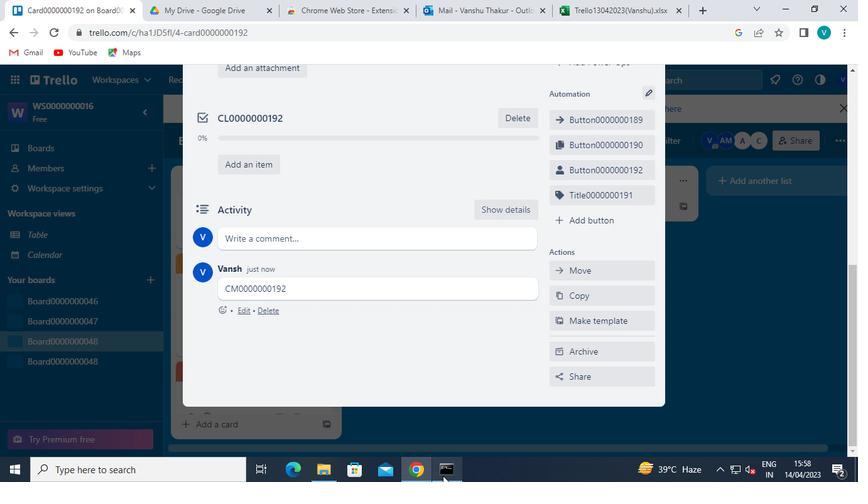 
Action: Mouse moved to (704, 29)
Screenshot: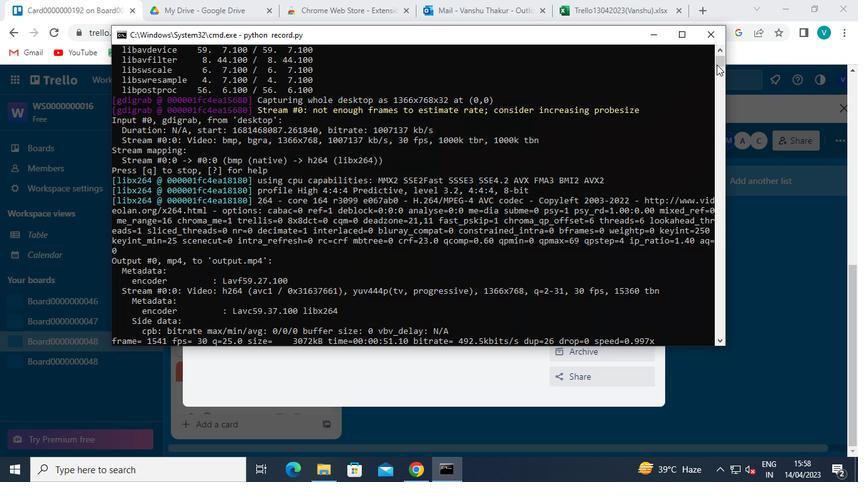 
Action: Mouse pressed left at (704, 29)
Screenshot: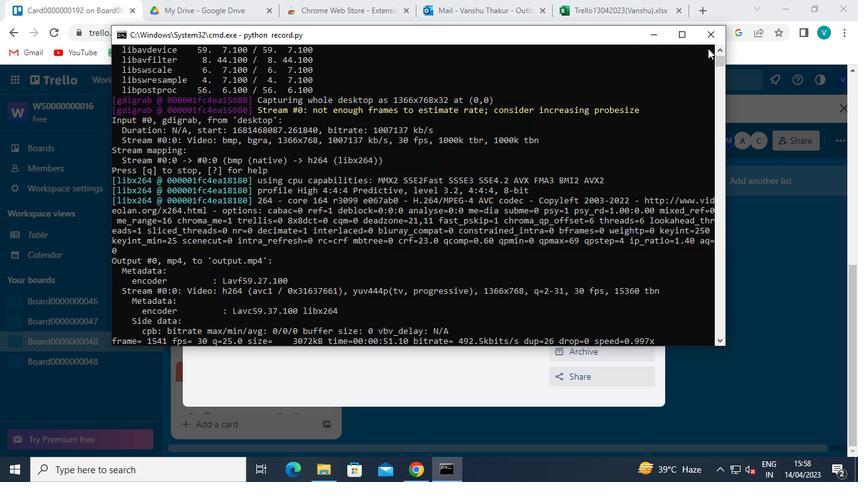 
